 Task: Open Card Employee Termination Meeting in Board Content Amplification to Workspace Credit Analysis and add a team member Softage.4@softage.net, a label Orange, a checklist Family Law, an attachment from your computer, a color Orange and finally, add a card description 'Develop and launch new customer feedback program for service improvements' and a comment 'We should approach this task with a sense of humility, recognizing that there is always more to learn and improve upon.'. Add a start date 'Jan 04, 1900' with a due date 'Jan 11, 1900'
Action: Mouse moved to (126, 57)
Screenshot: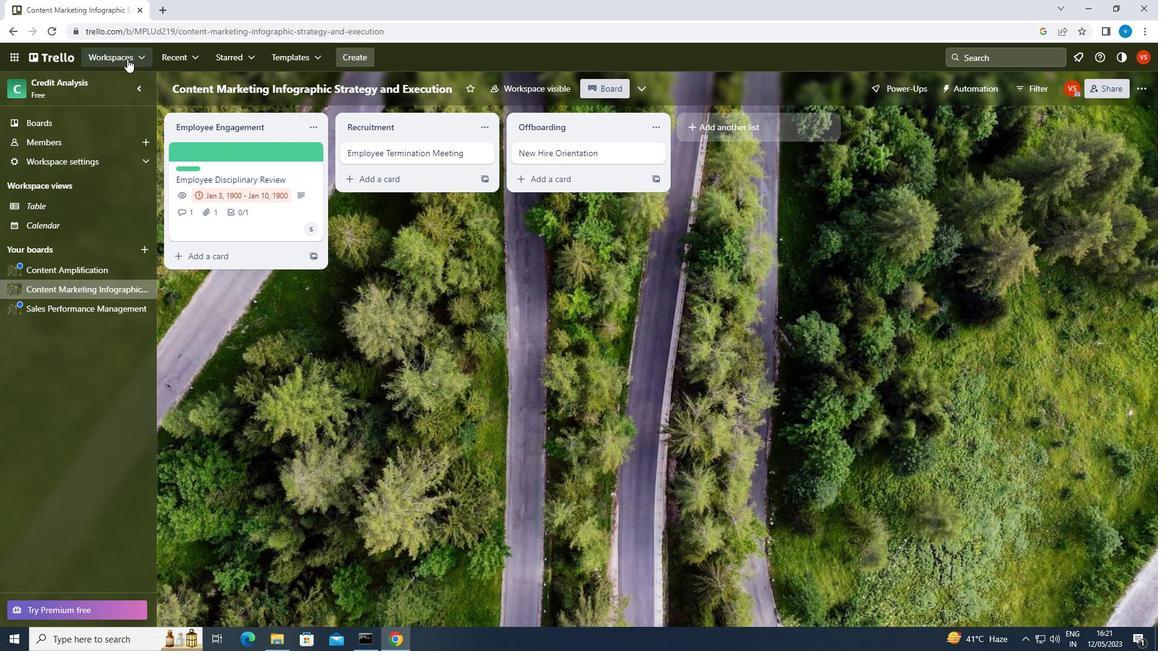 
Action: Mouse pressed left at (126, 57)
Screenshot: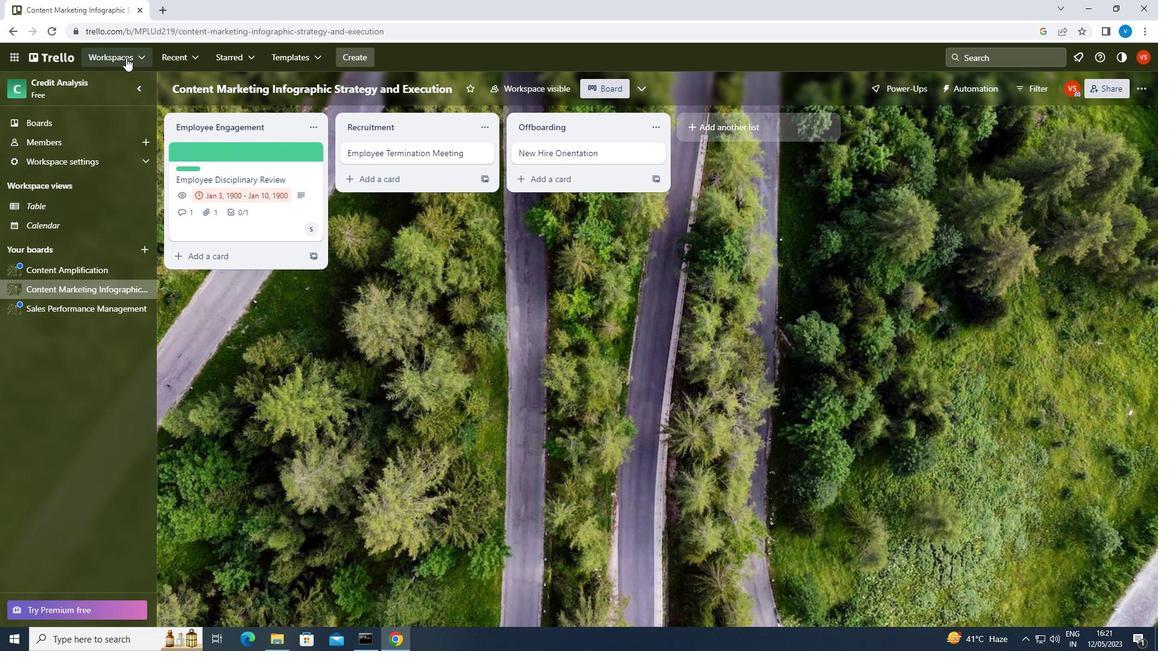 
Action: Mouse moved to (157, 382)
Screenshot: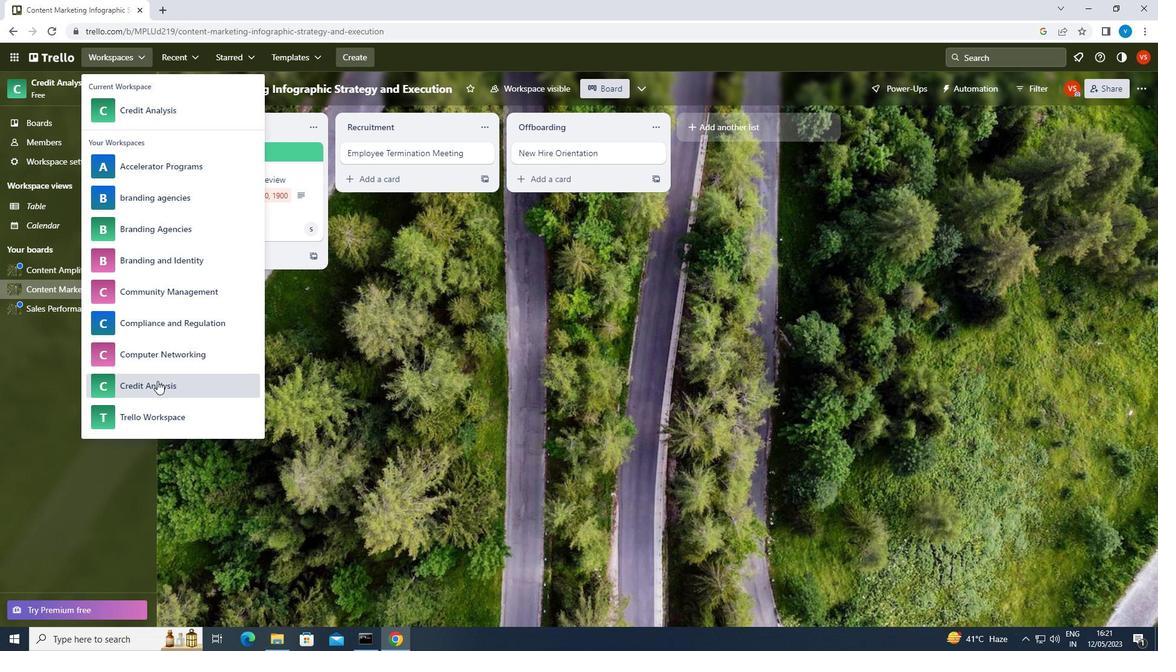 
Action: Mouse pressed left at (157, 382)
Screenshot: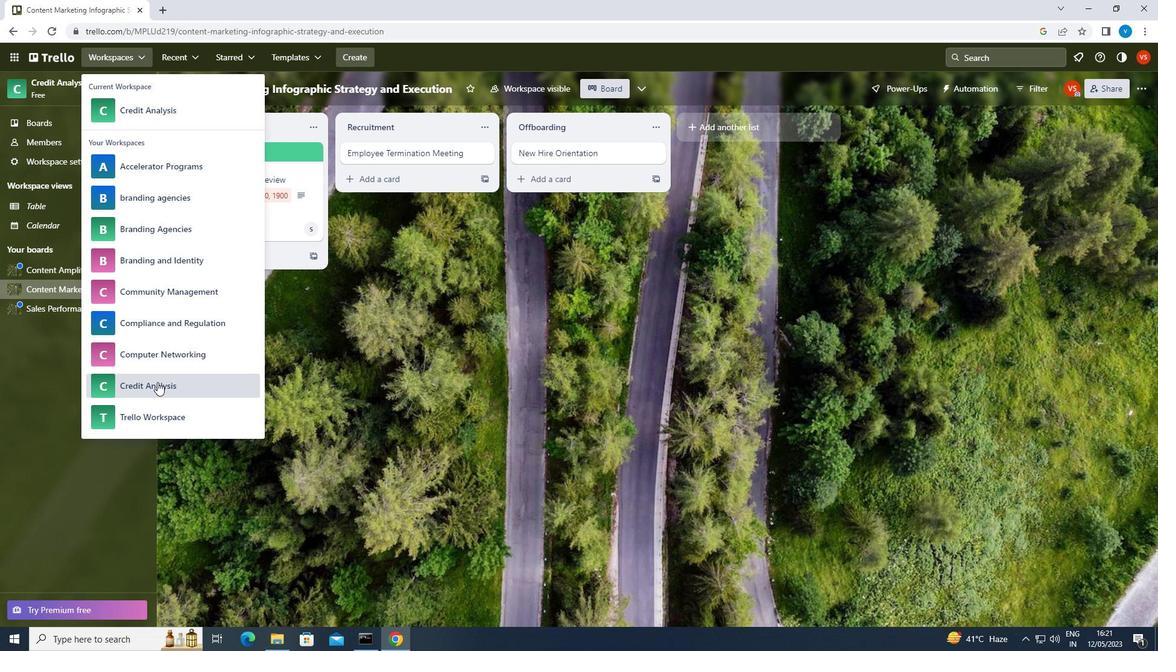 
Action: Mouse moved to (868, 490)
Screenshot: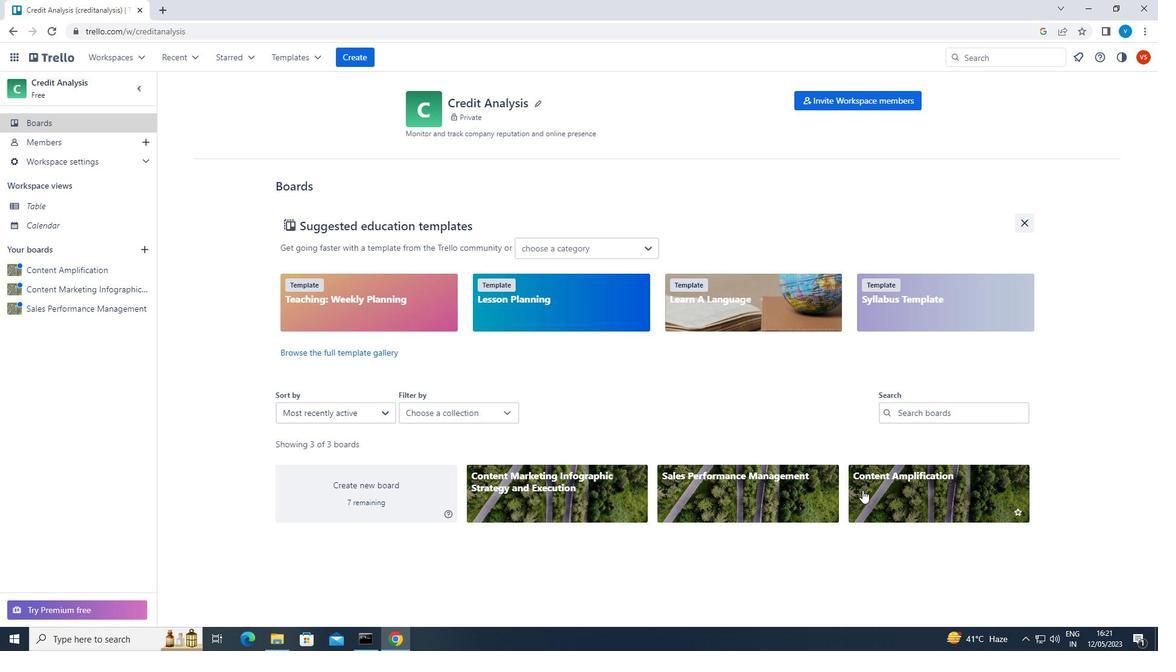 
Action: Mouse pressed left at (868, 490)
Screenshot: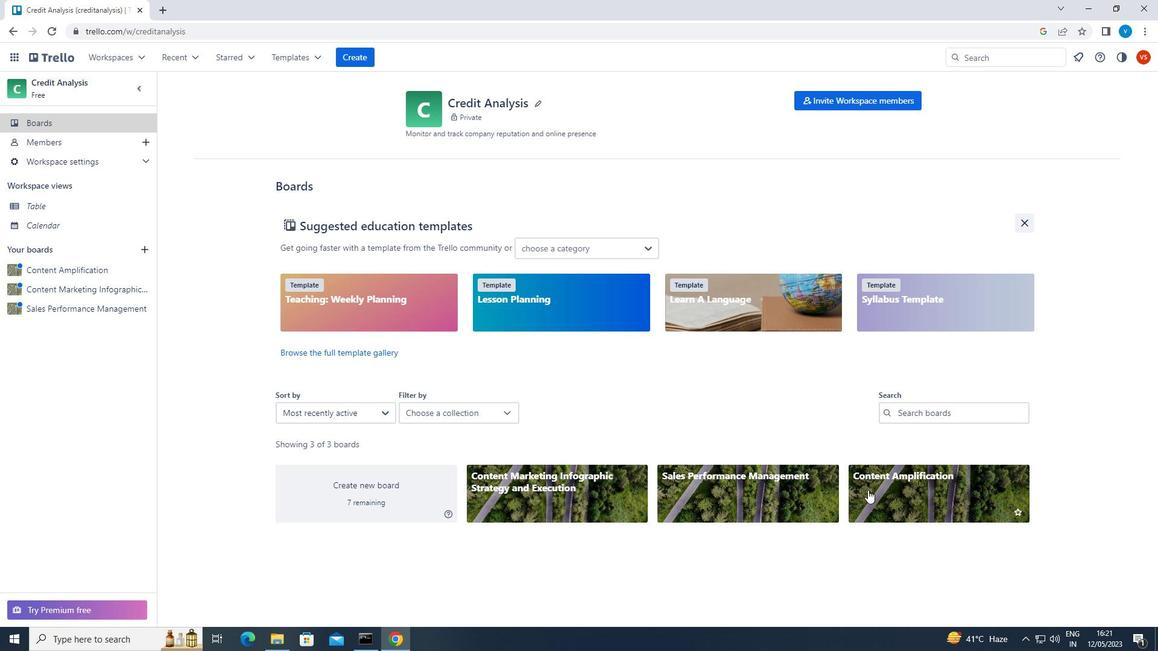 
Action: Mouse moved to (442, 156)
Screenshot: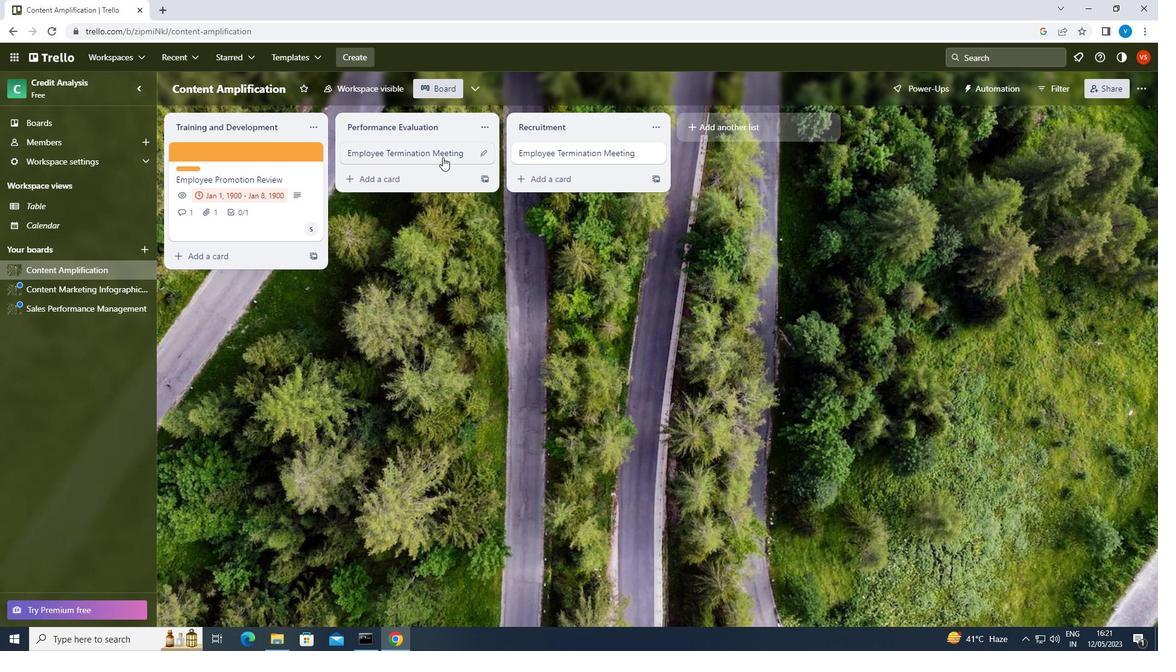 
Action: Mouse pressed left at (442, 156)
Screenshot: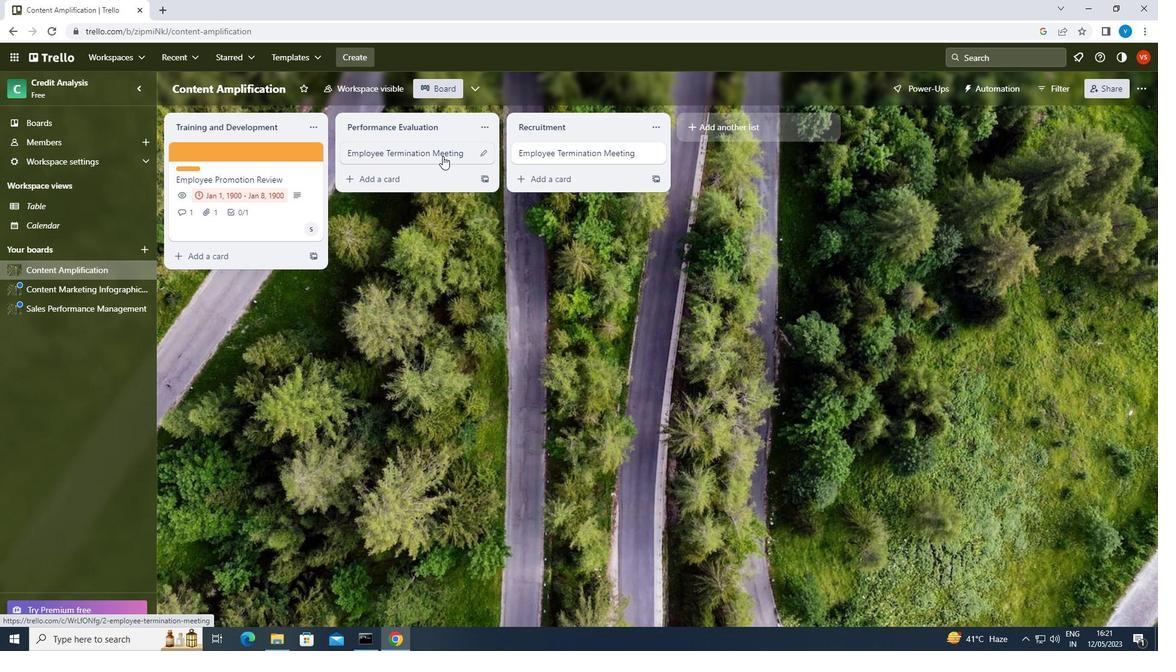 
Action: Mouse moved to (736, 199)
Screenshot: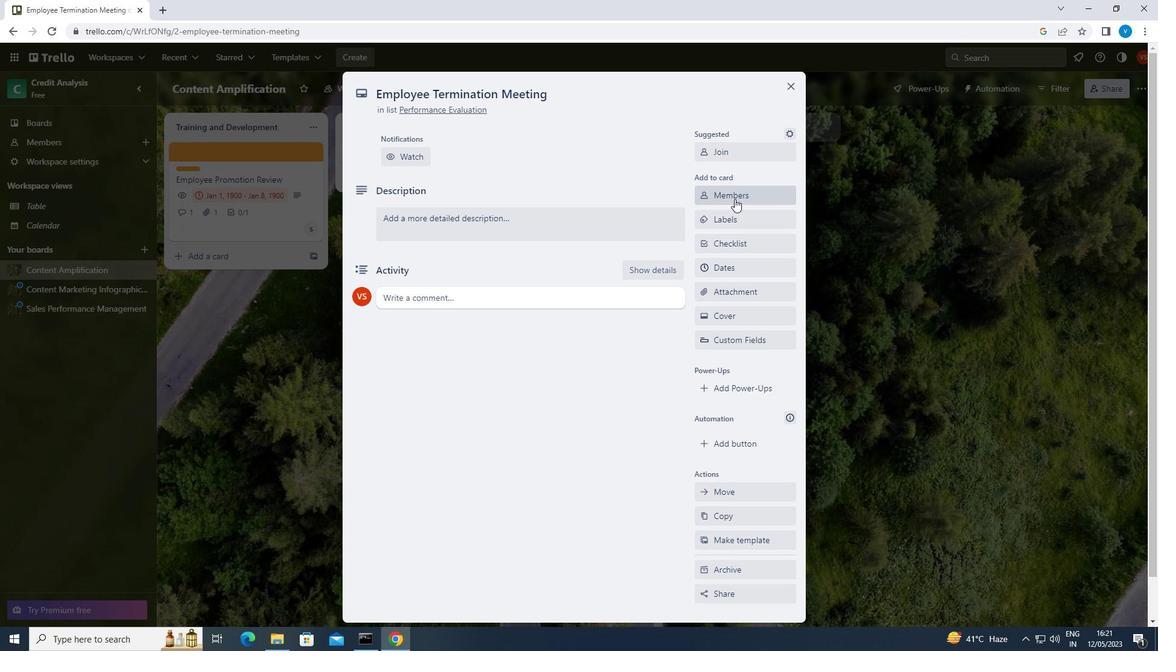 
Action: Mouse pressed left at (736, 199)
Screenshot: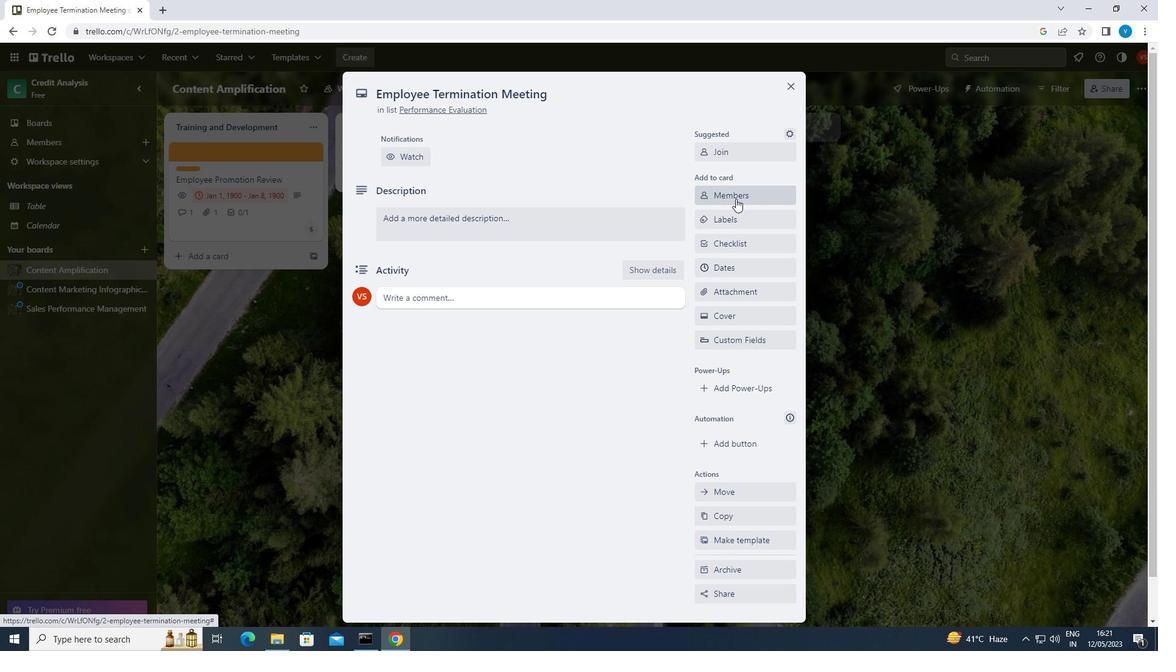
Action: Key pressed <Key.shift>SOFTAGE.4<Key.shift><Key.shift><Key.shift>@SOFTAGE.NET
Screenshot: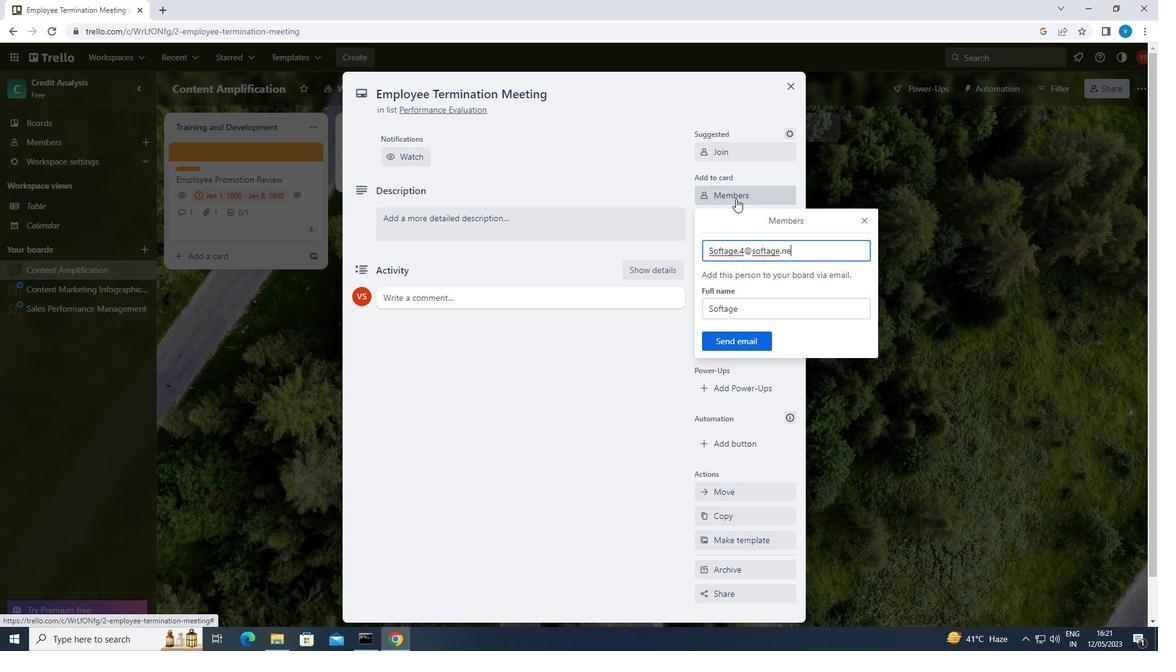 
Action: Mouse moved to (746, 342)
Screenshot: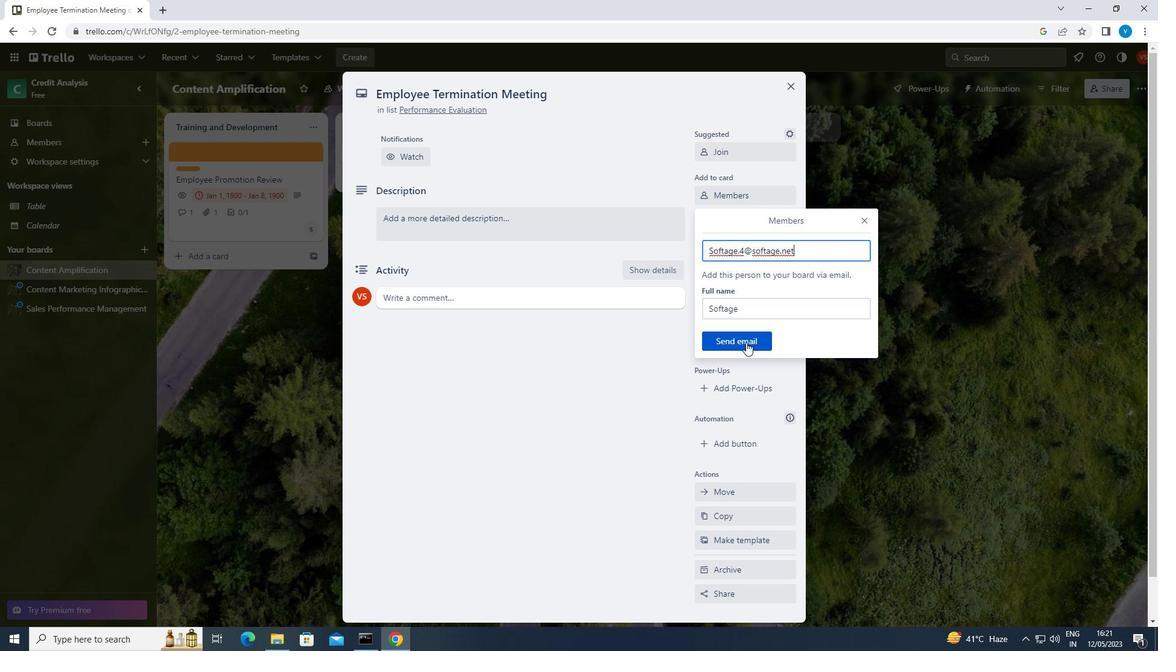 
Action: Mouse pressed left at (746, 342)
Screenshot: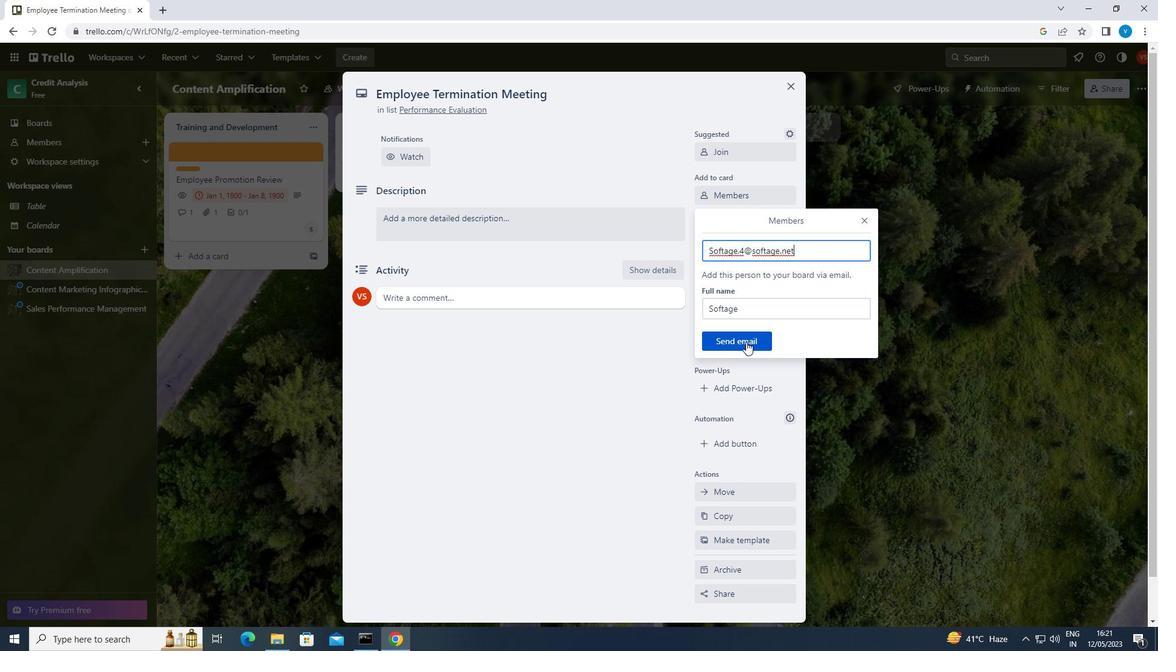 
Action: Mouse moved to (759, 220)
Screenshot: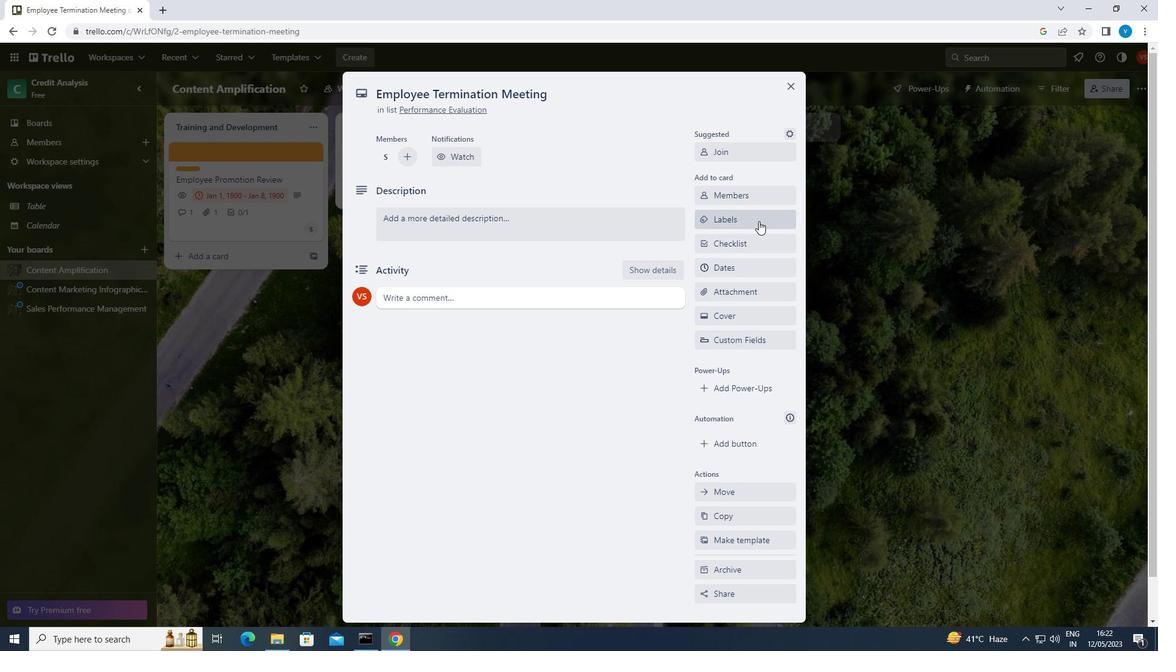 
Action: Mouse pressed left at (759, 220)
Screenshot: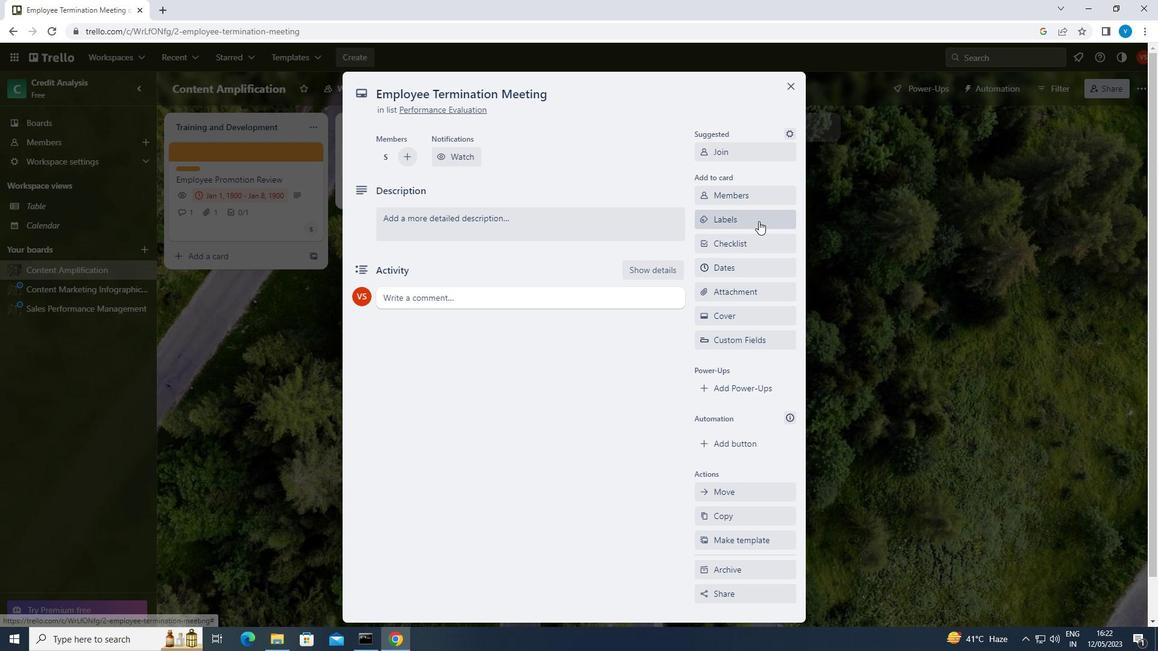 
Action: Mouse moved to (777, 357)
Screenshot: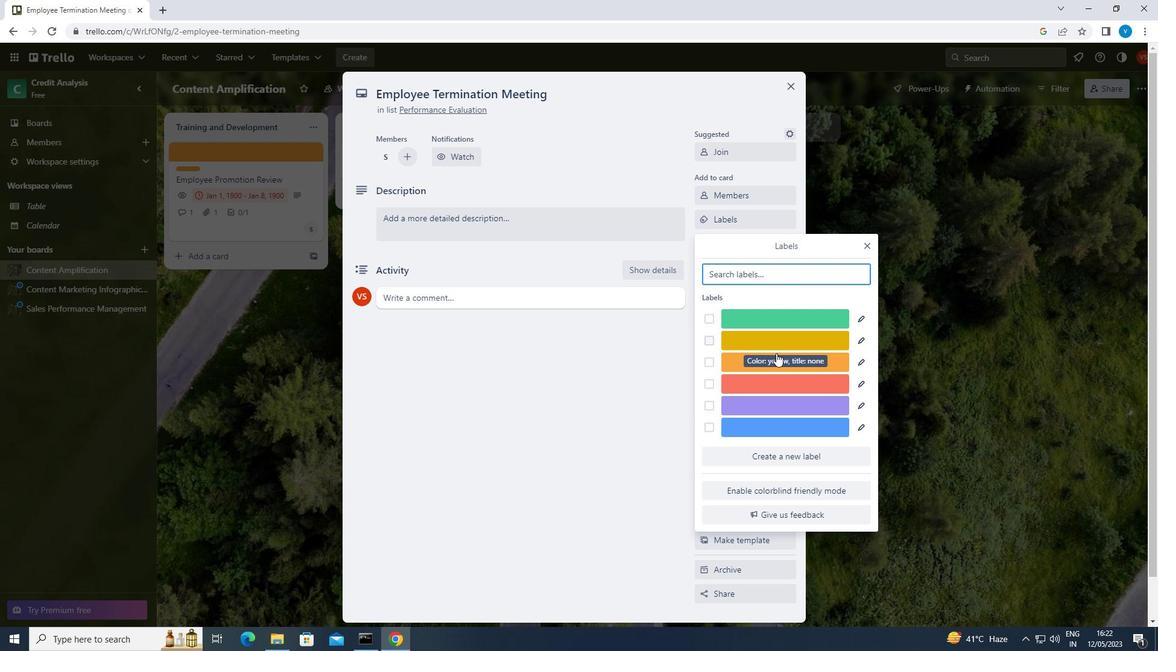 
Action: Mouse pressed left at (777, 357)
Screenshot: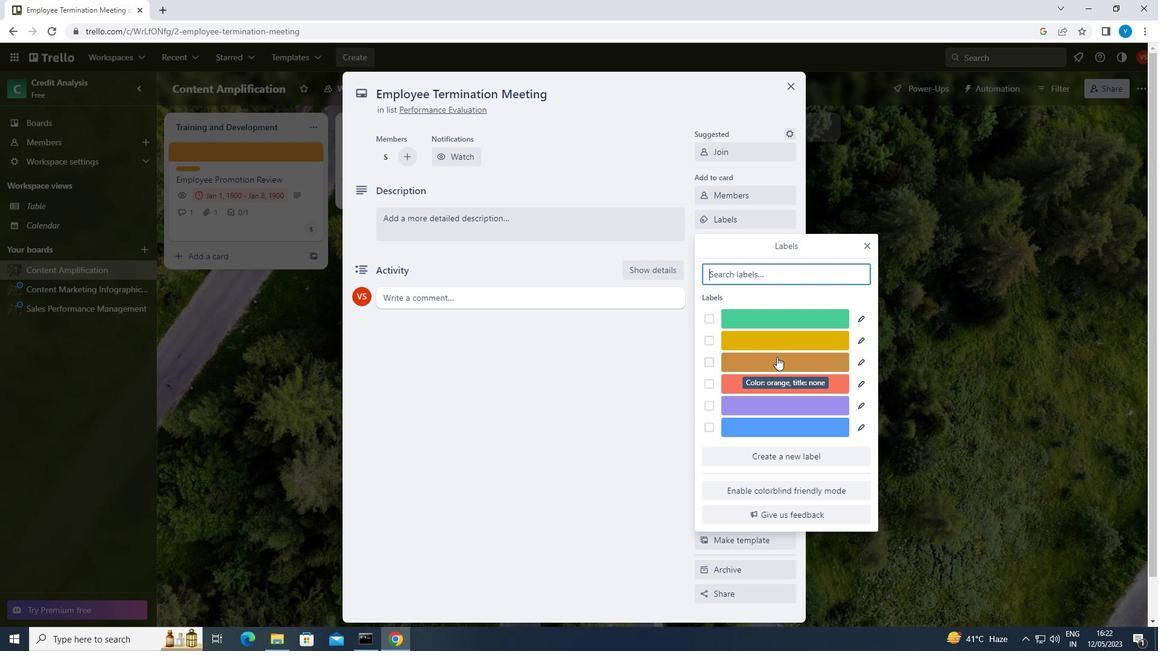 
Action: Mouse moved to (865, 244)
Screenshot: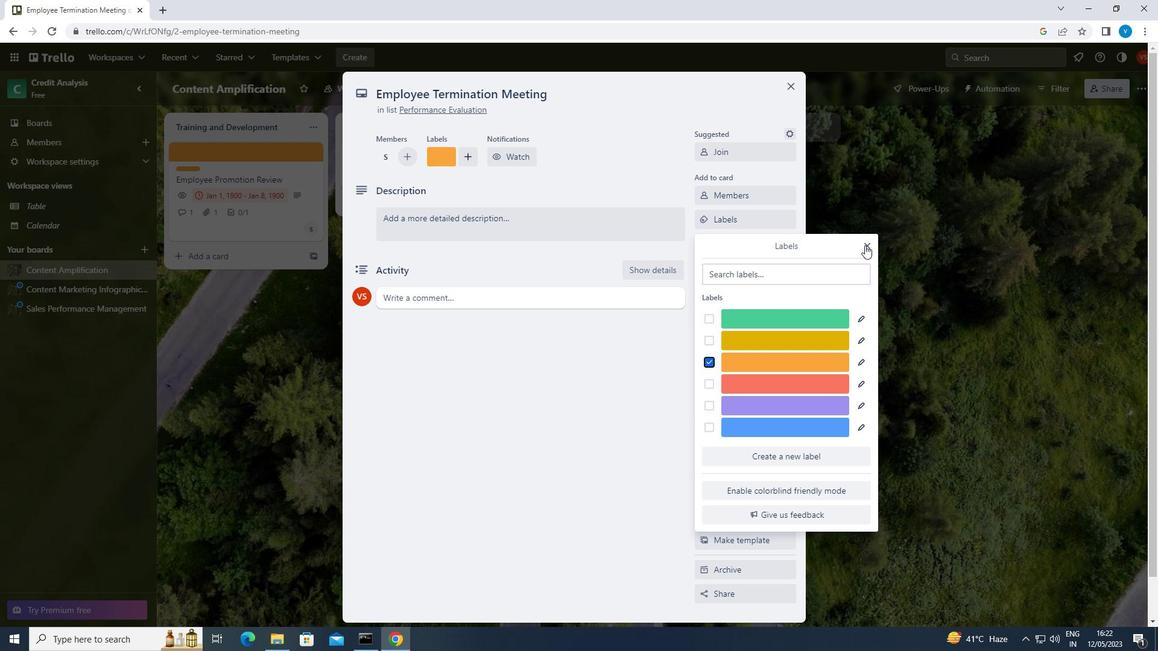 
Action: Mouse pressed left at (865, 244)
Screenshot: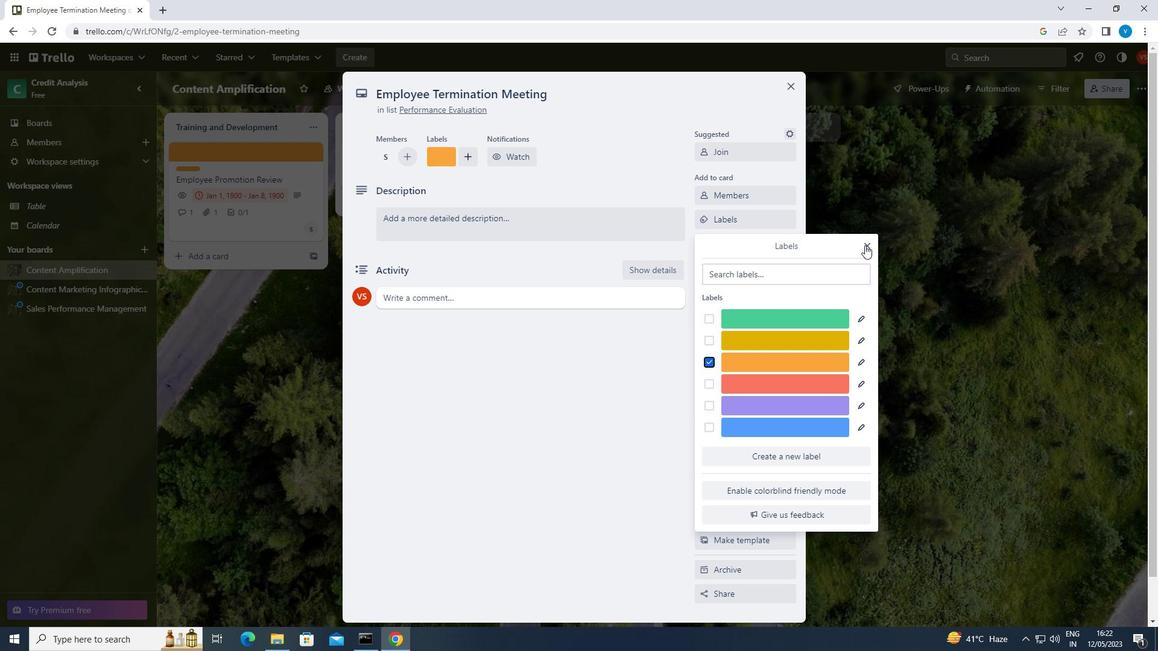 
Action: Mouse moved to (746, 243)
Screenshot: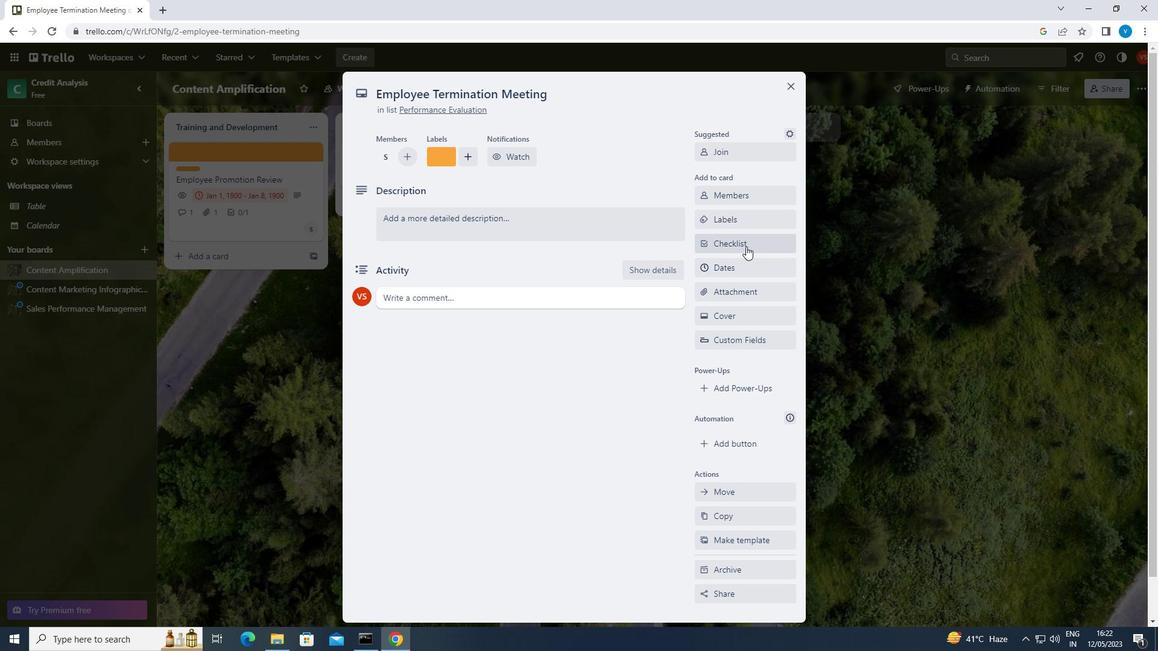 
Action: Mouse pressed left at (746, 243)
Screenshot: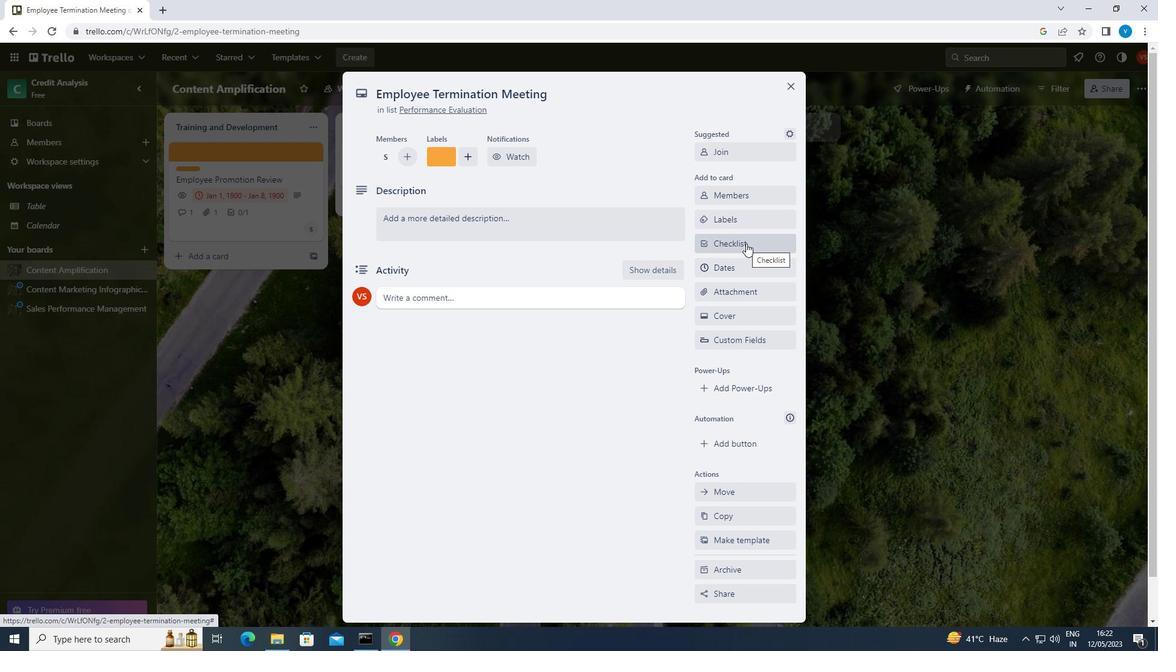 
Action: Mouse moved to (752, 373)
Screenshot: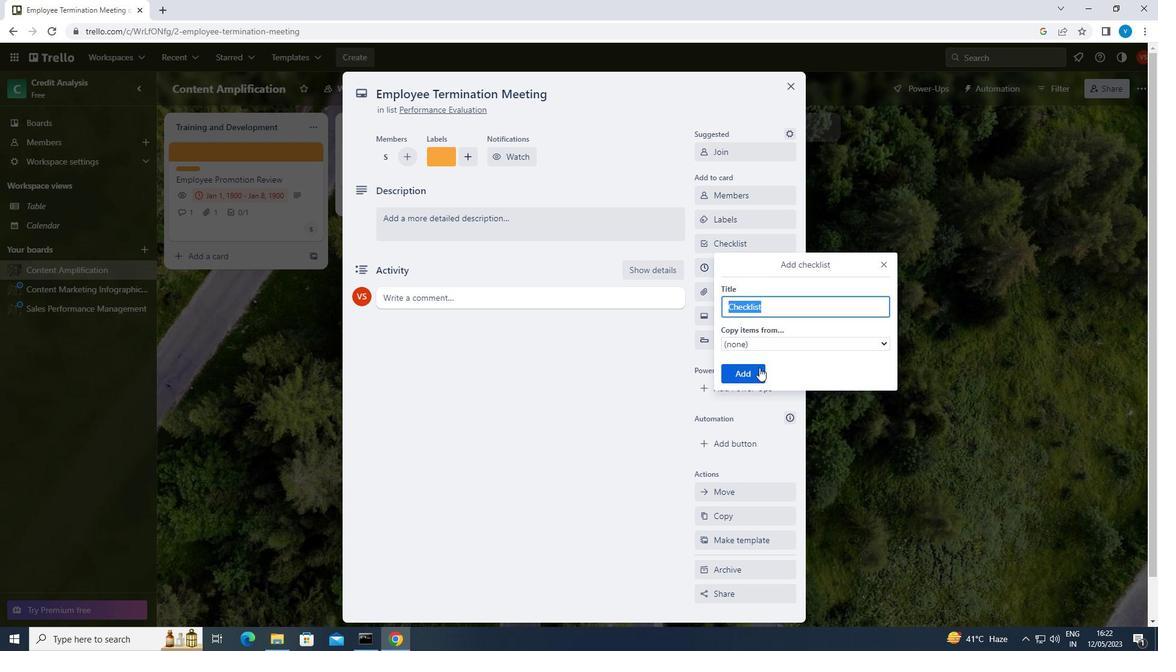
Action: Mouse pressed left at (752, 373)
Screenshot: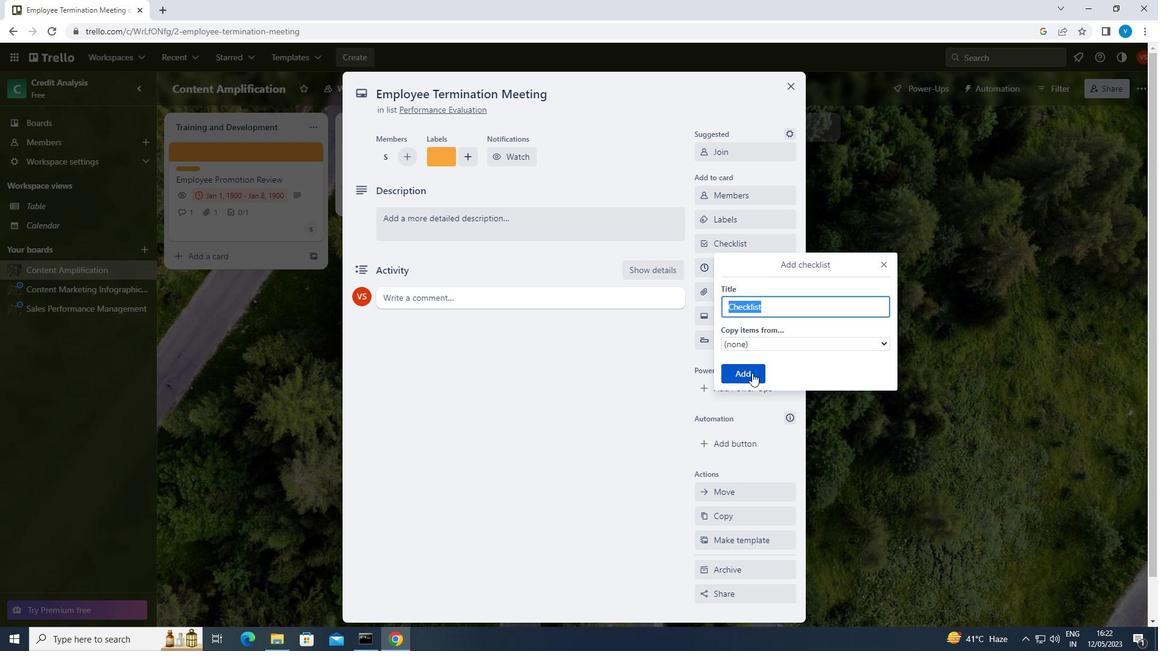 
Action: Mouse moved to (602, 314)
Screenshot: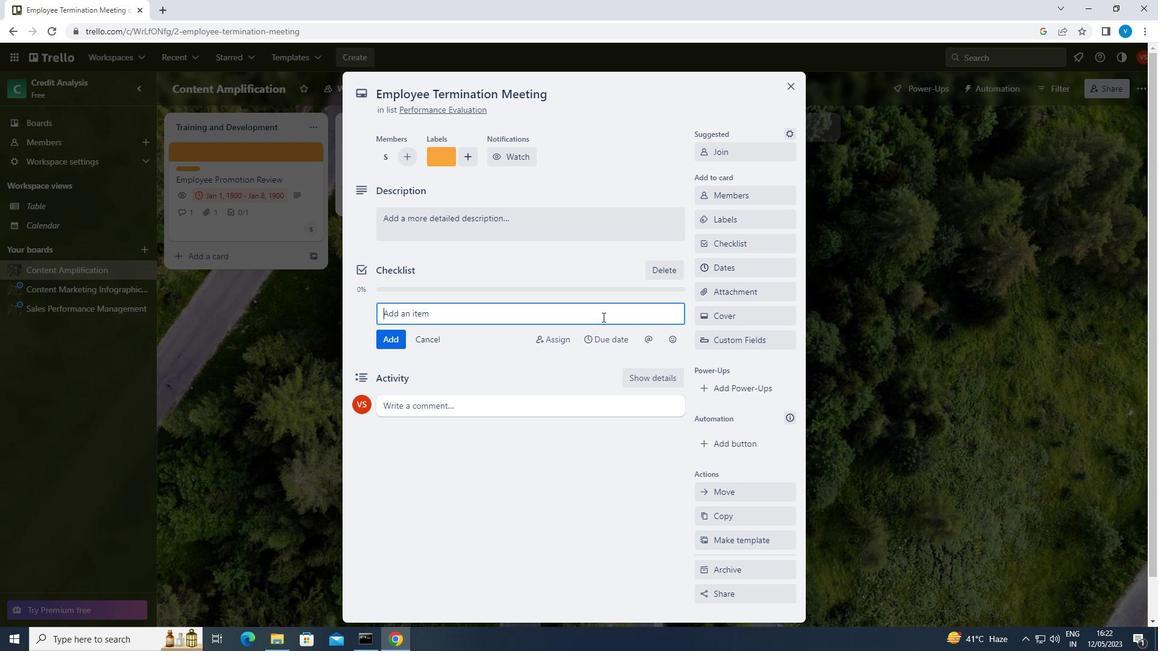 
Action: Key pressed <Key.shift>FAMILY<Key.space><Key.shift>LAW
Screenshot: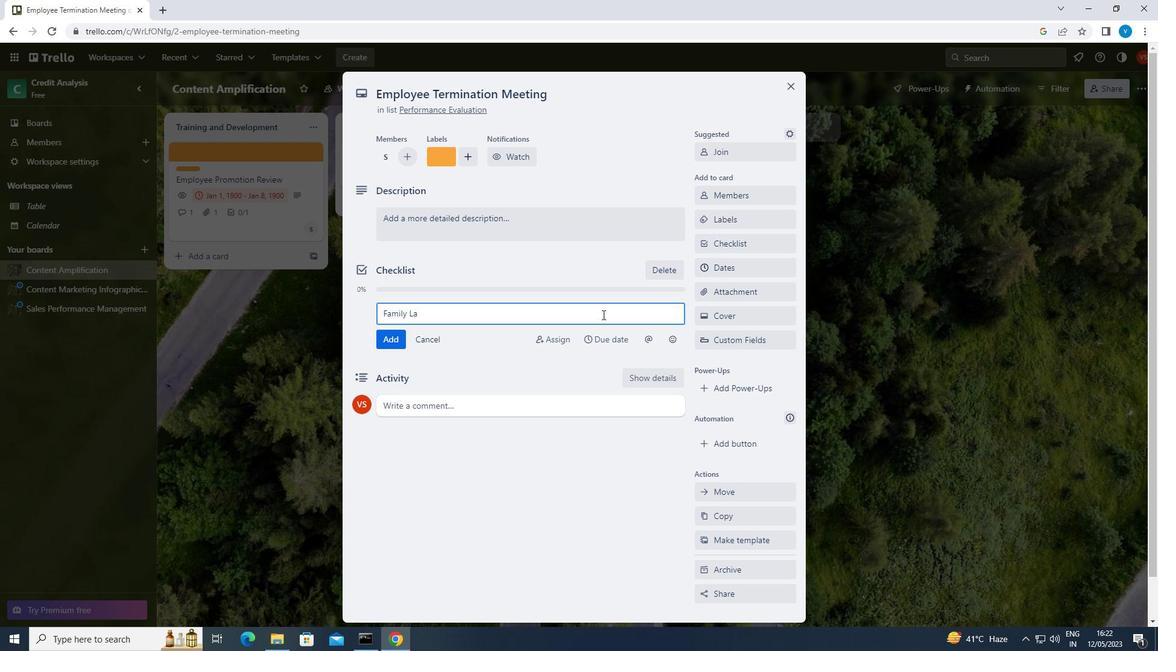
Action: Mouse moved to (390, 342)
Screenshot: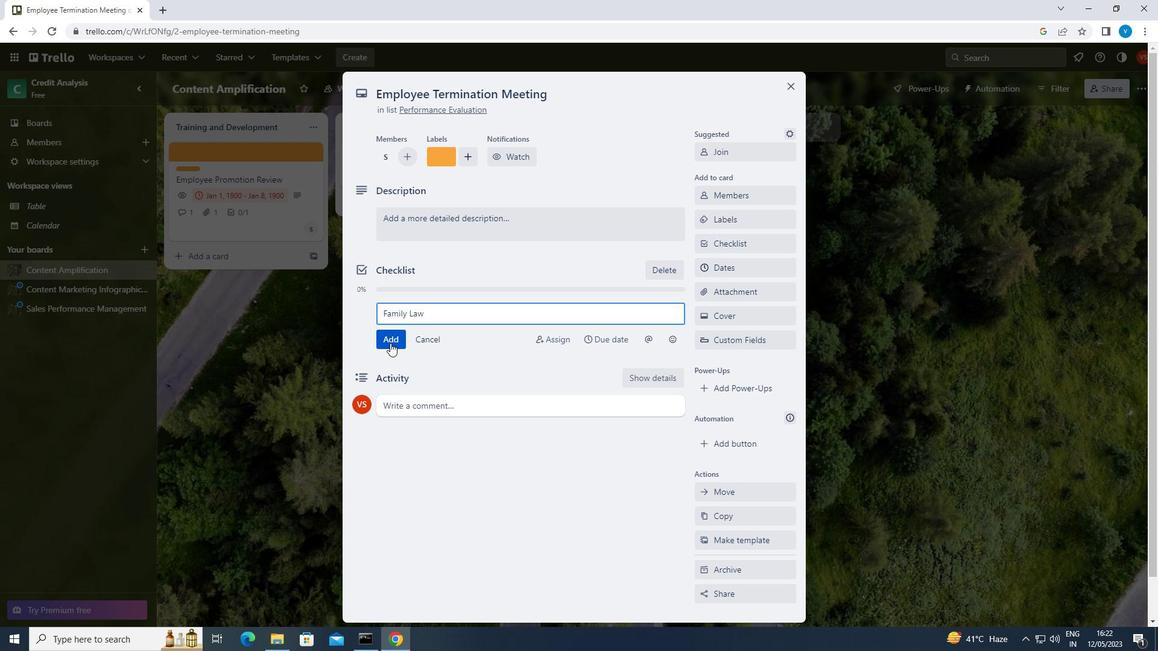 
Action: Mouse pressed left at (390, 342)
Screenshot: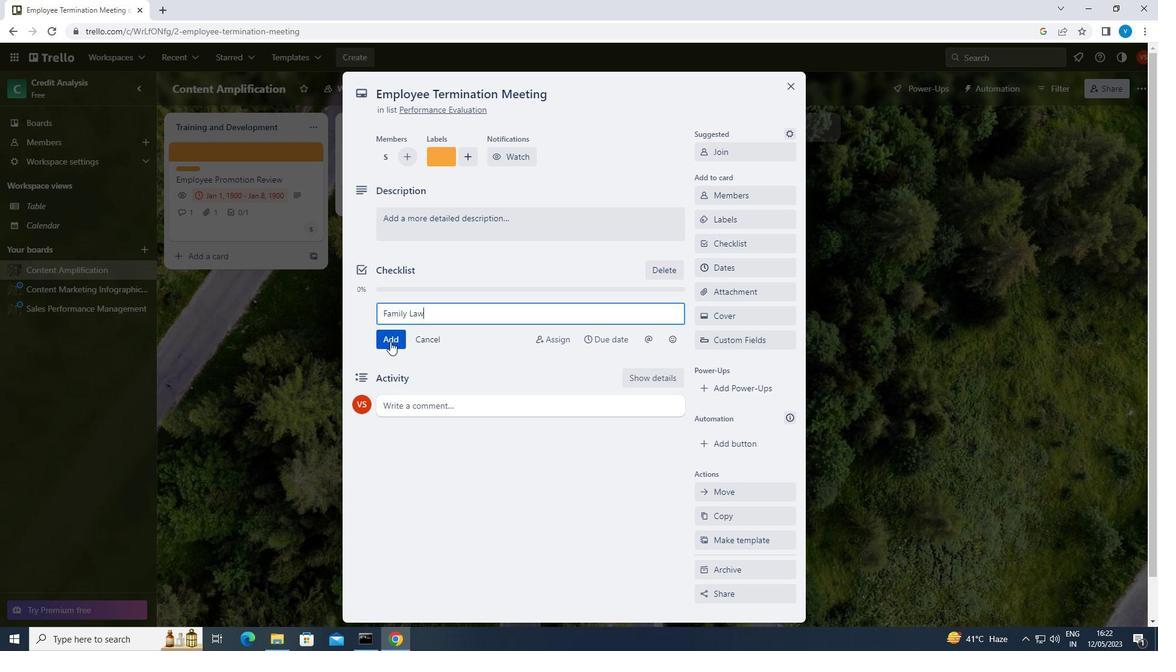 
Action: Mouse moved to (736, 285)
Screenshot: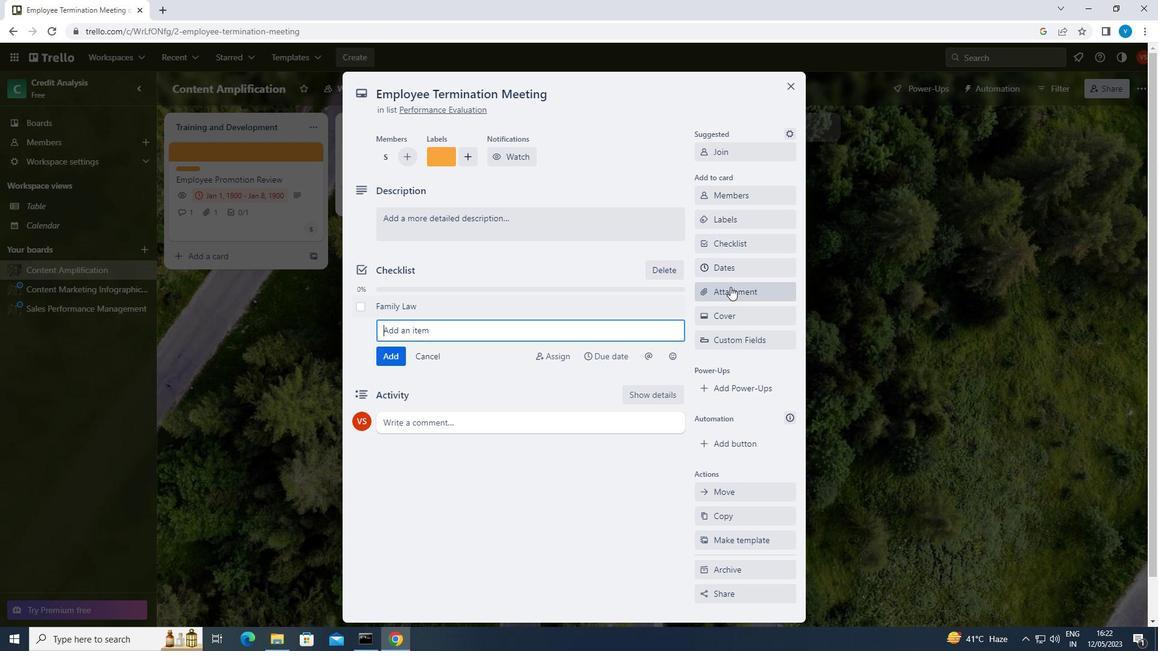 
Action: Mouse pressed left at (736, 285)
Screenshot: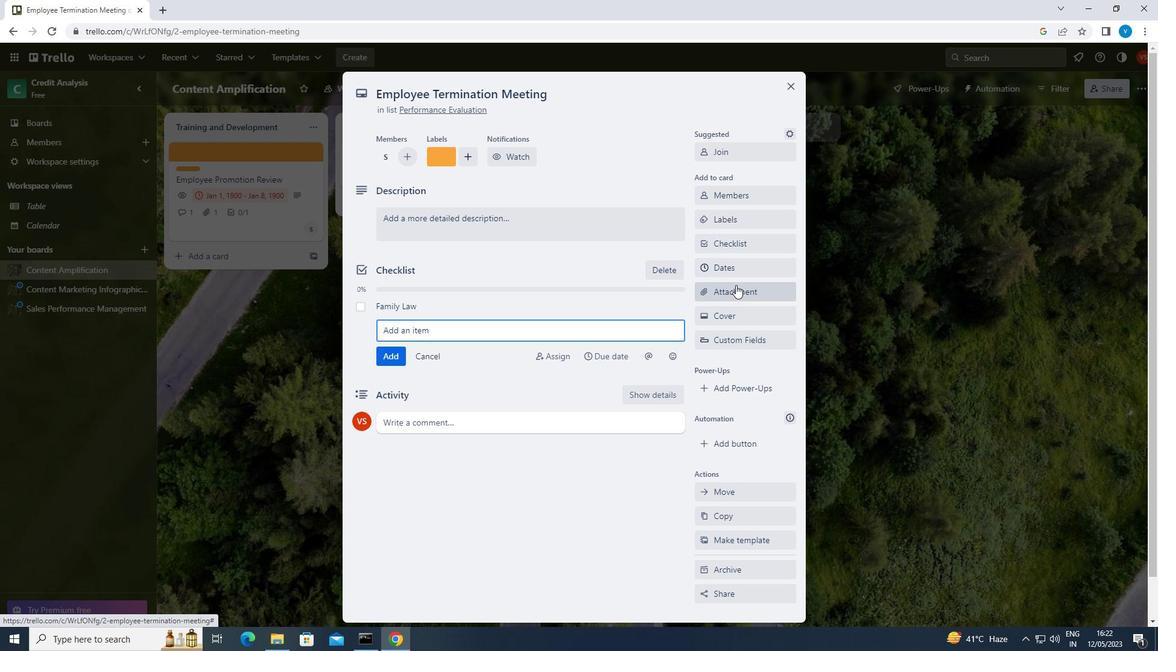 
Action: Mouse moved to (733, 346)
Screenshot: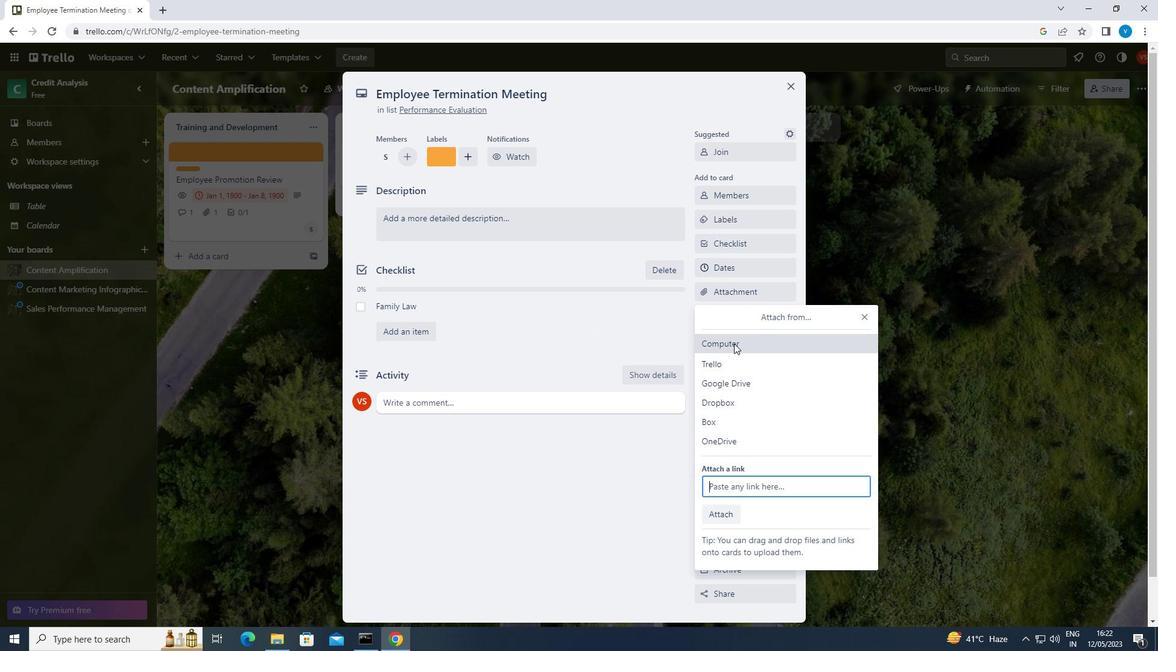 
Action: Mouse pressed left at (733, 346)
Screenshot: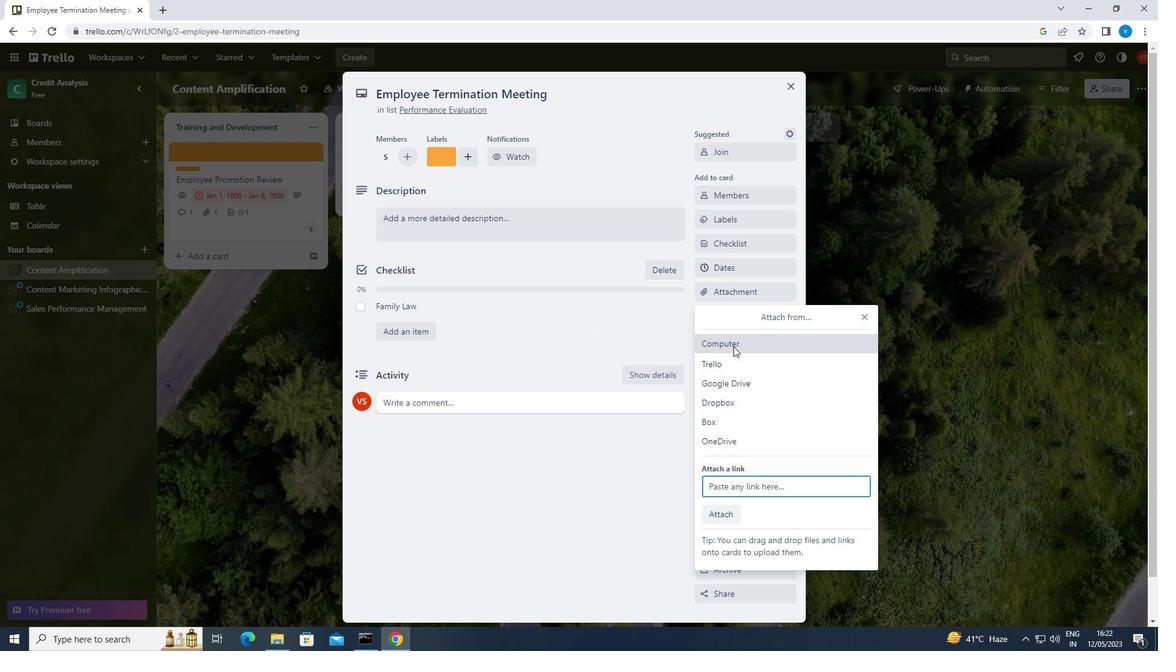 
Action: Mouse moved to (259, 206)
Screenshot: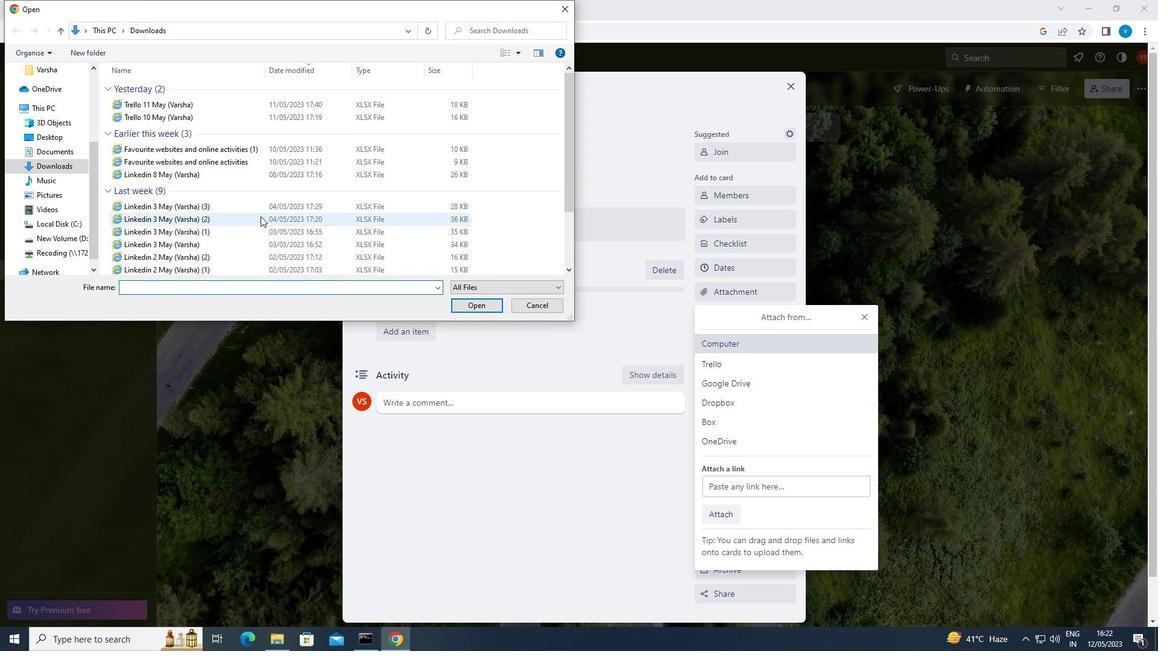 
Action: Mouse pressed left at (259, 206)
Screenshot: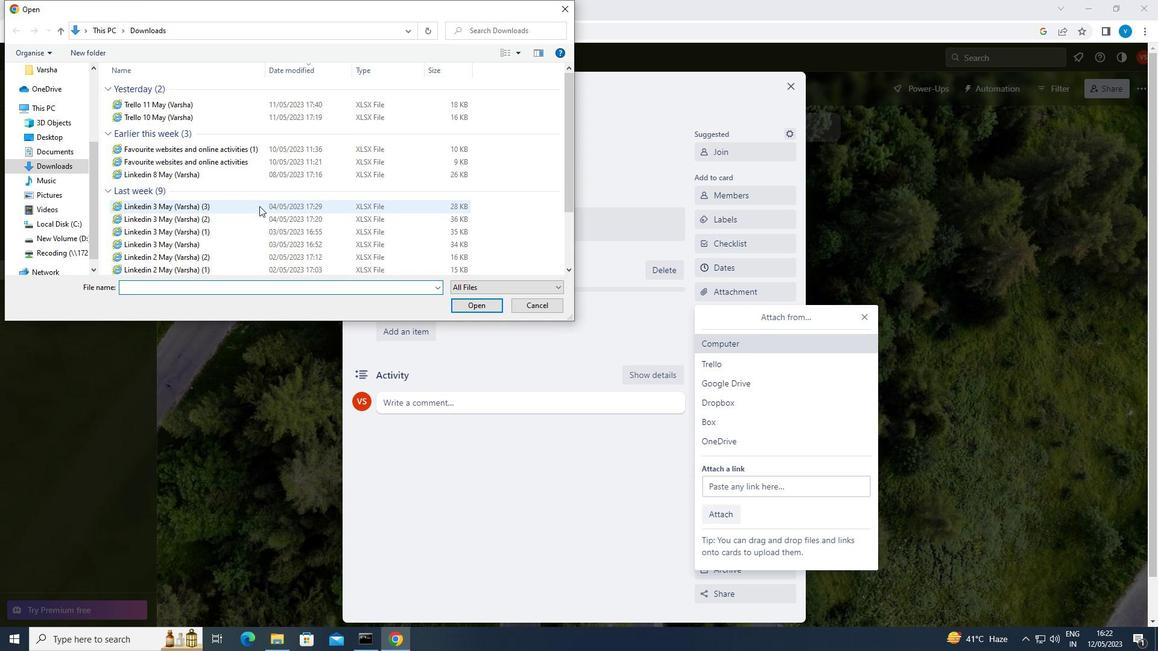 
Action: Mouse moved to (491, 308)
Screenshot: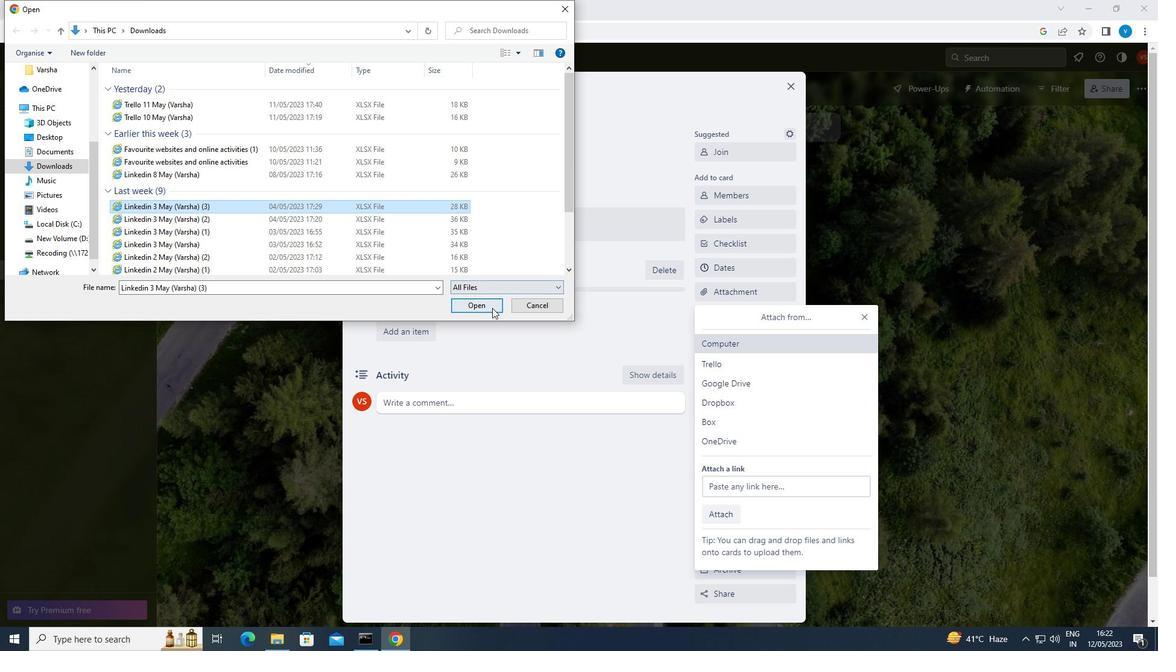 
Action: Mouse pressed left at (491, 308)
Screenshot: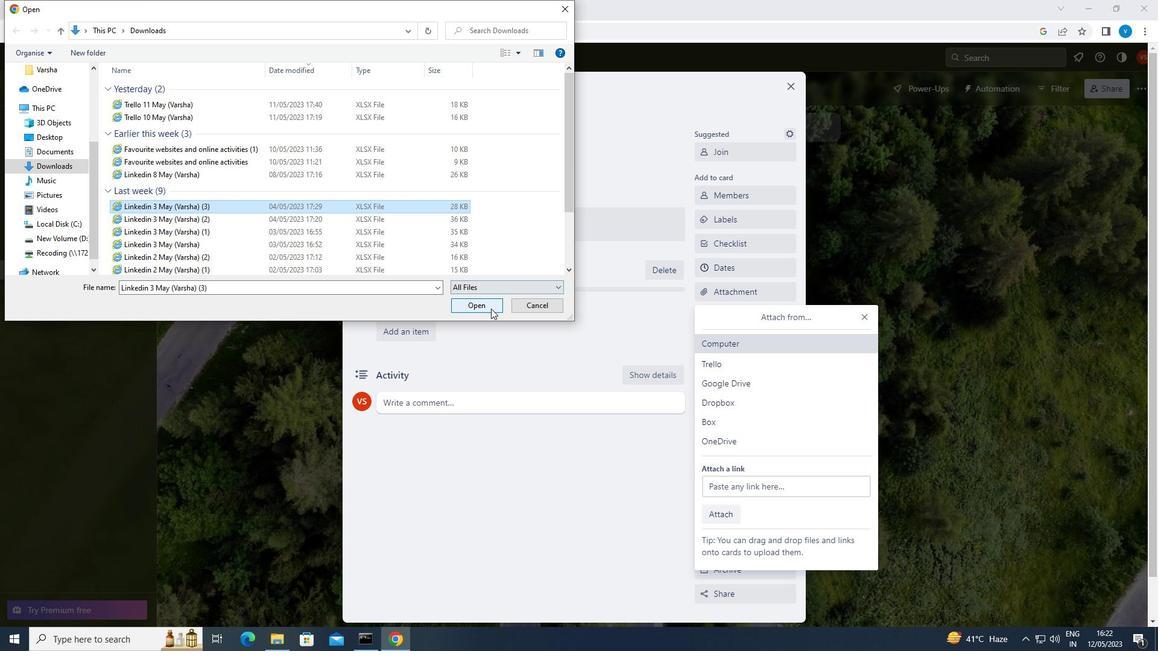 
Action: Mouse moved to (761, 320)
Screenshot: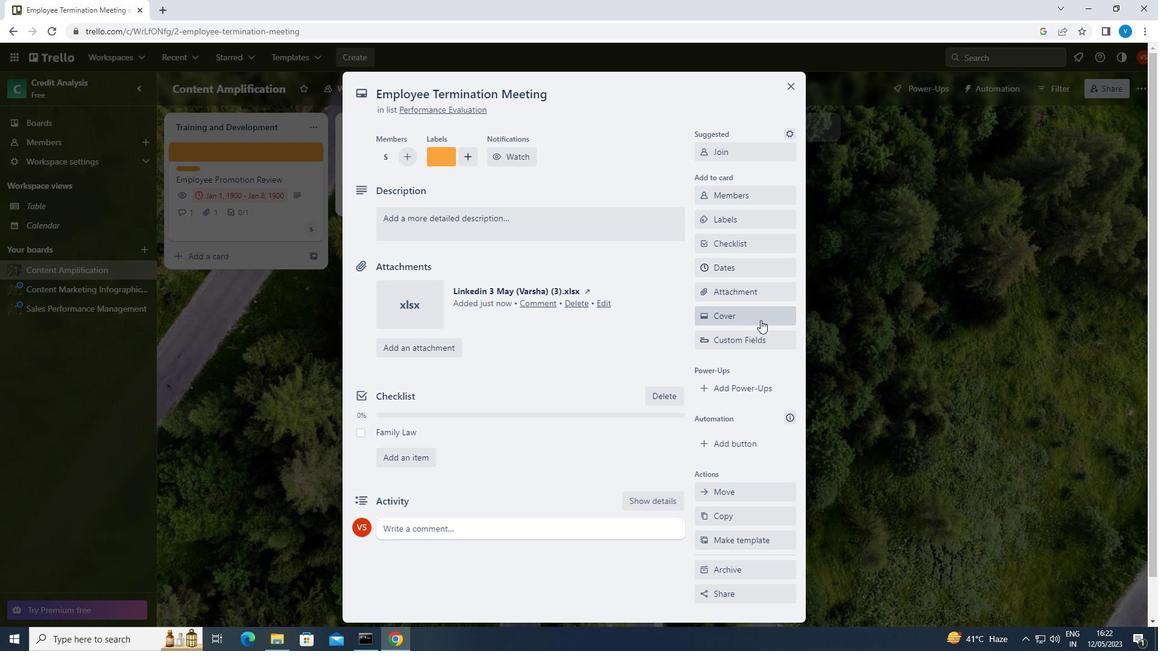 
Action: Mouse pressed left at (761, 320)
Screenshot: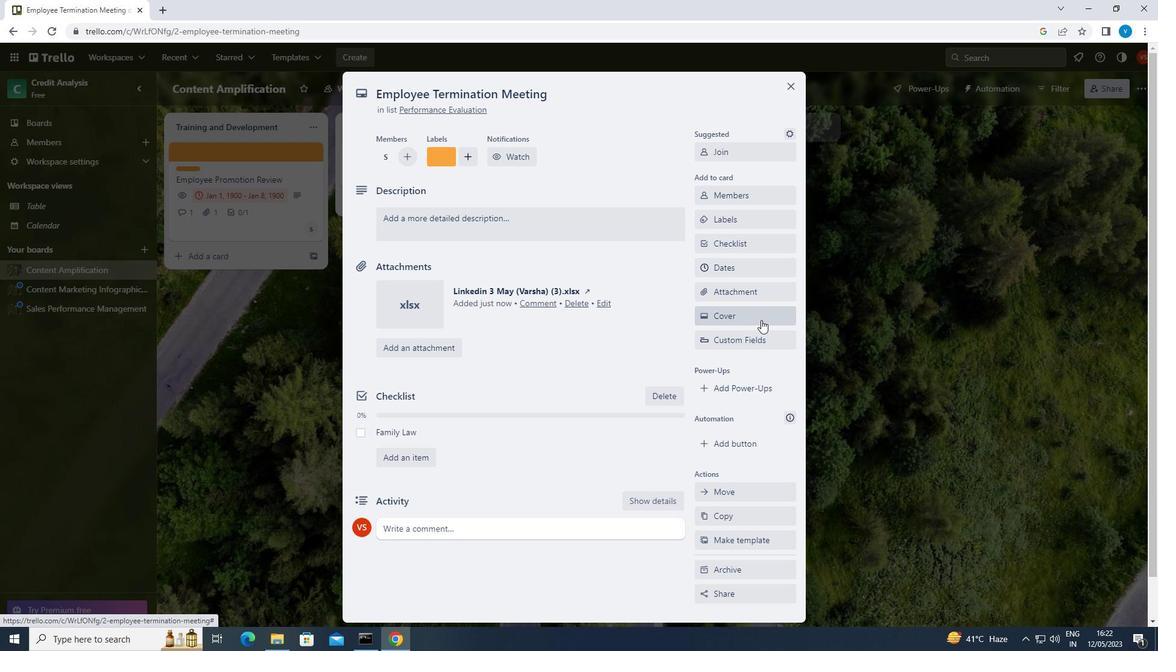 
Action: Mouse moved to (792, 381)
Screenshot: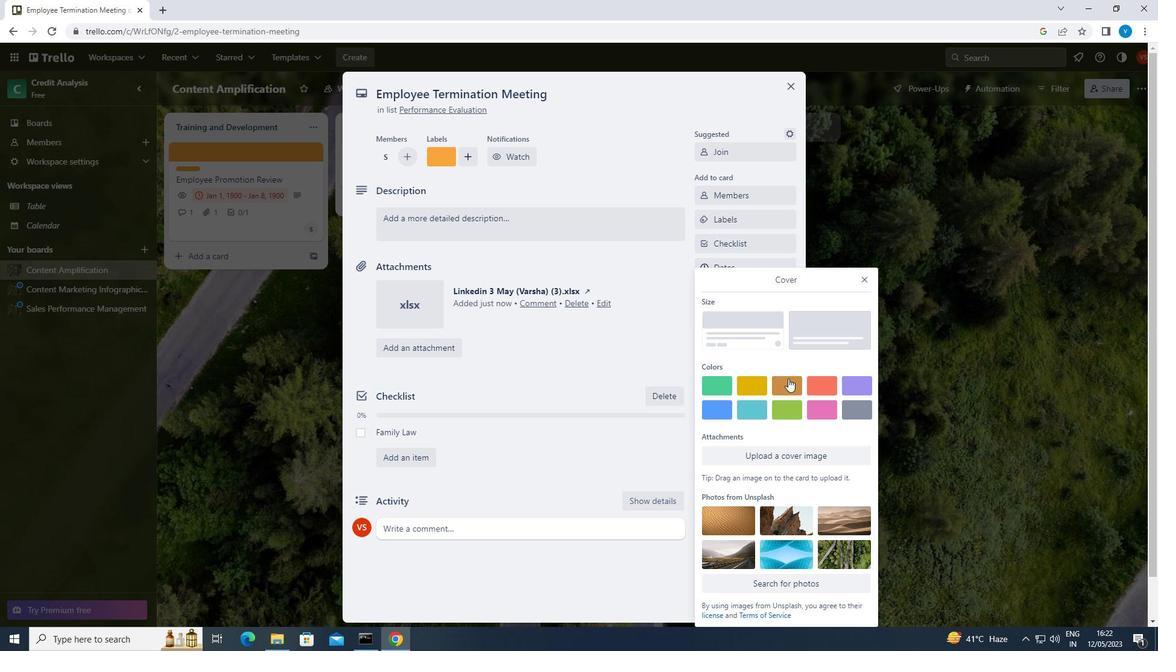 
Action: Mouse pressed left at (792, 381)
Screenshot: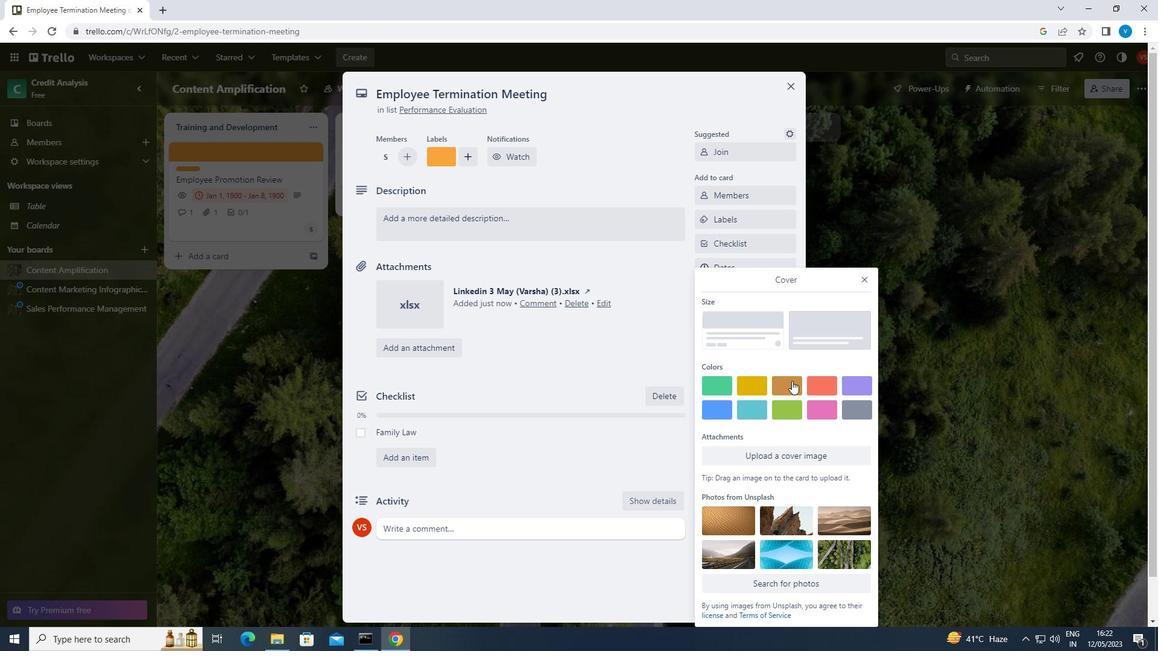 
Action: Mouse moved to (863, 256)
Screenshot: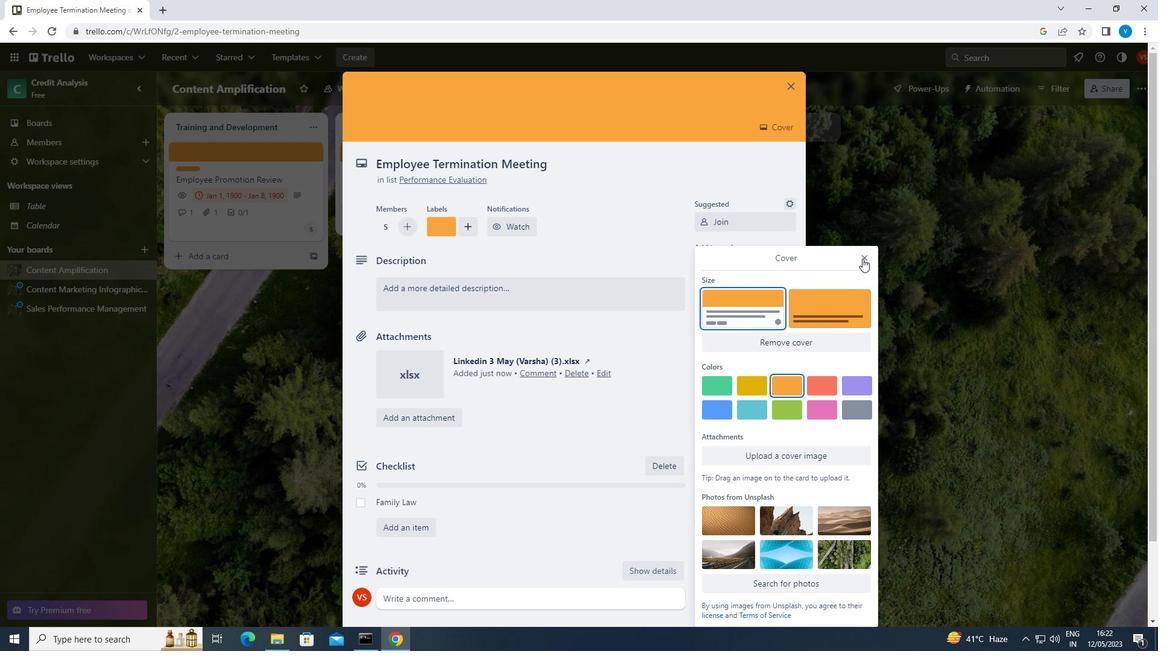 
Action: Mouse pressed left at (863, 256)
Screenshot: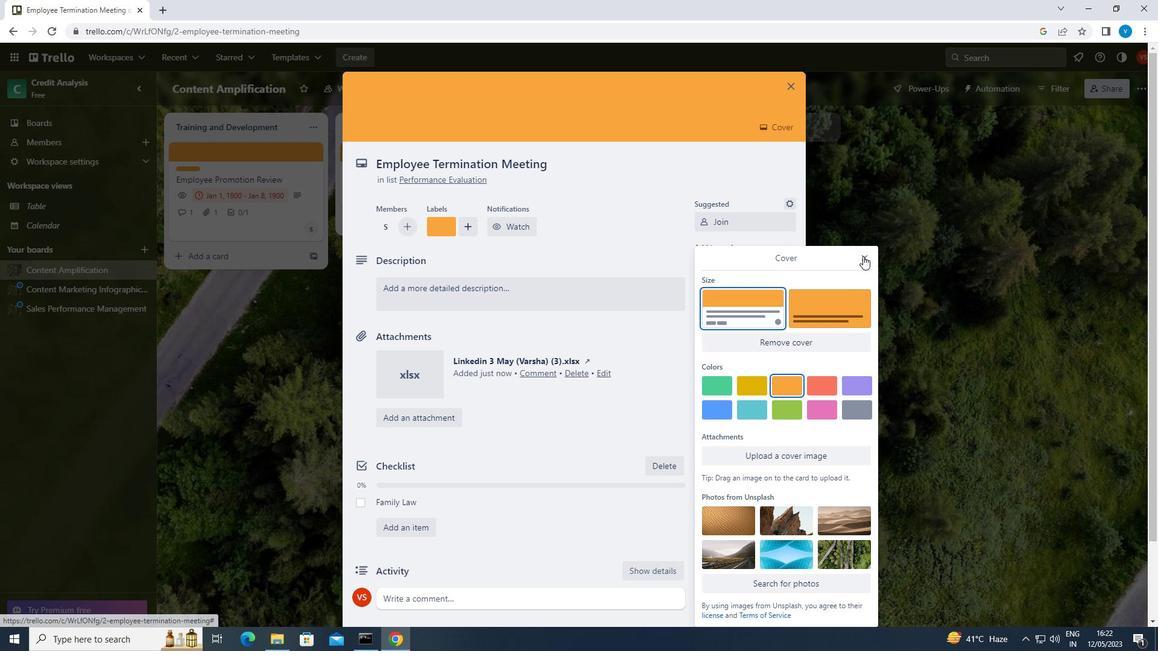 
Action: Mouse moved to (569, 298)
Screenshot: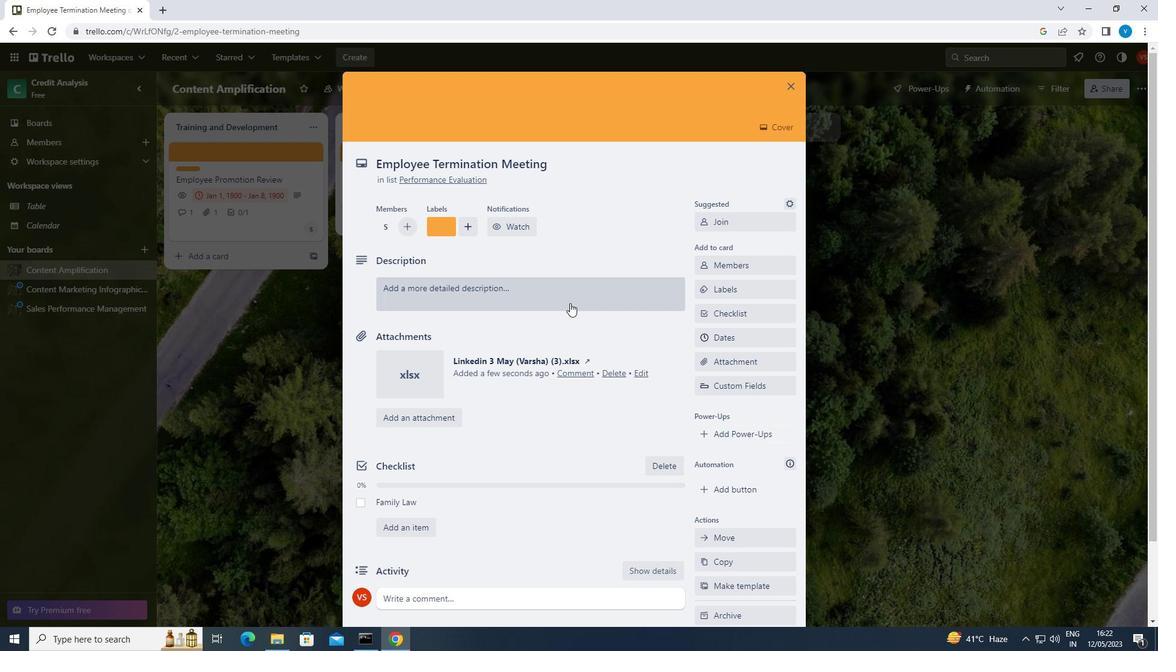 
Action: Mouse pressed left at (569, 298)
Screenshot: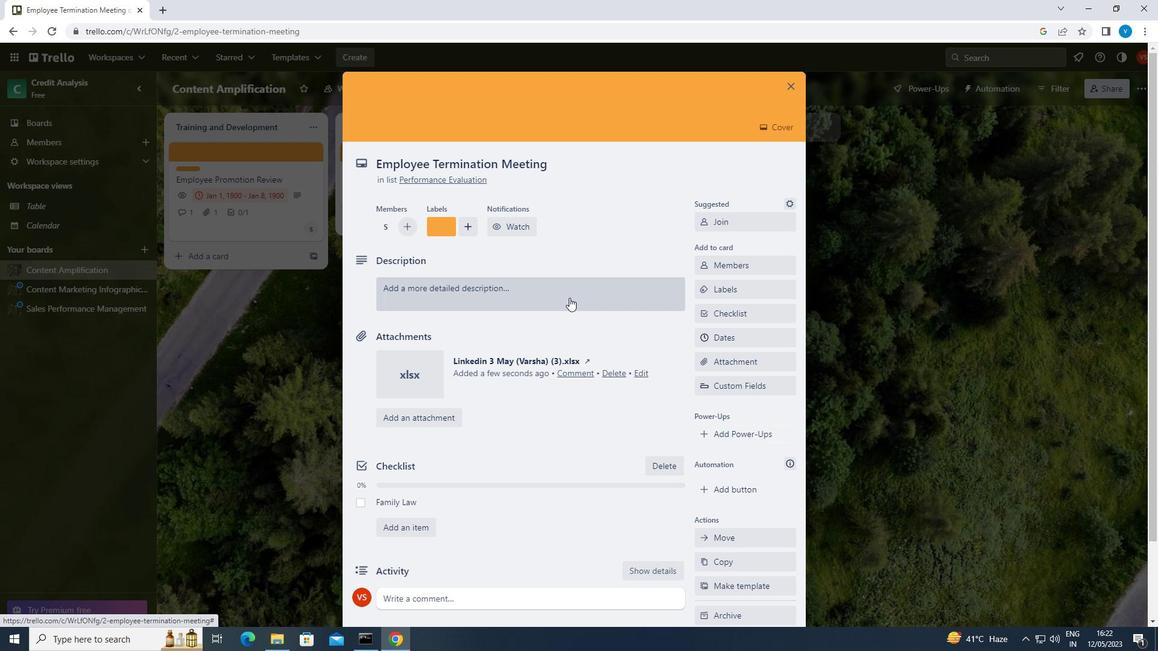 
Action: Key pressed <Key.shift>DEVELOP<Key.space>AND<Key.space>LAUNCH<Key.space>NEW<Key.space>CUSTOMER<Key.space>FEEDBACK<Key.space>PROGRAM<Key.space>FOR<Key.space>SERVICE<Key.space>IMPROVEMENTS
Screenshot: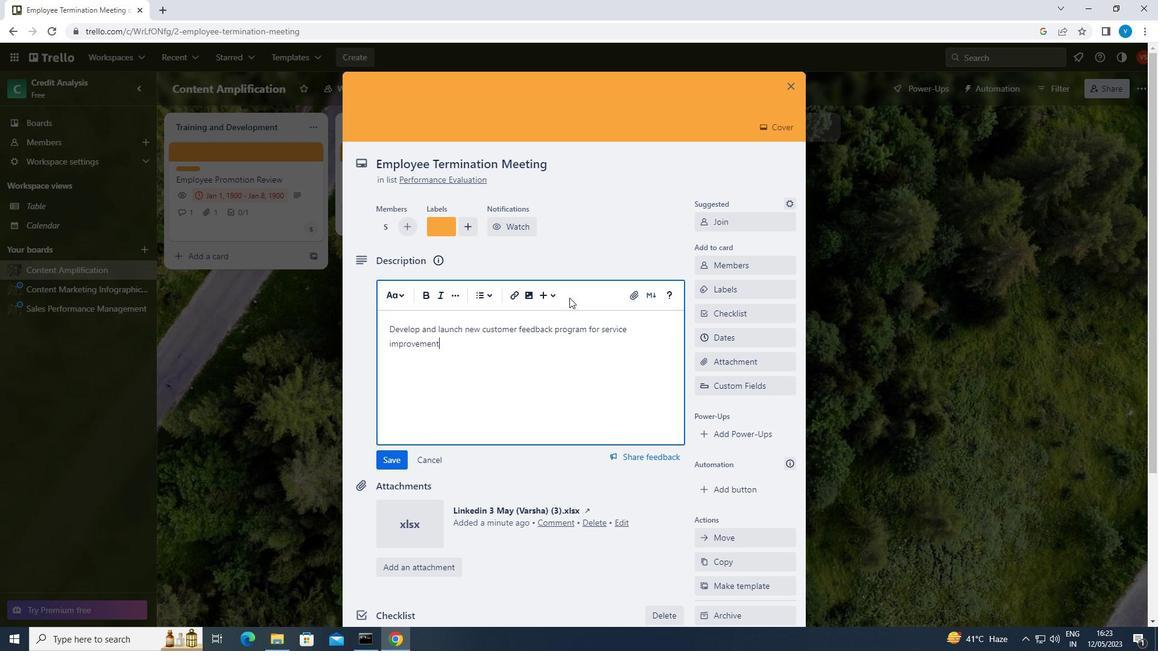 
Action: Mouse moved to (386, 458)
Screenshot: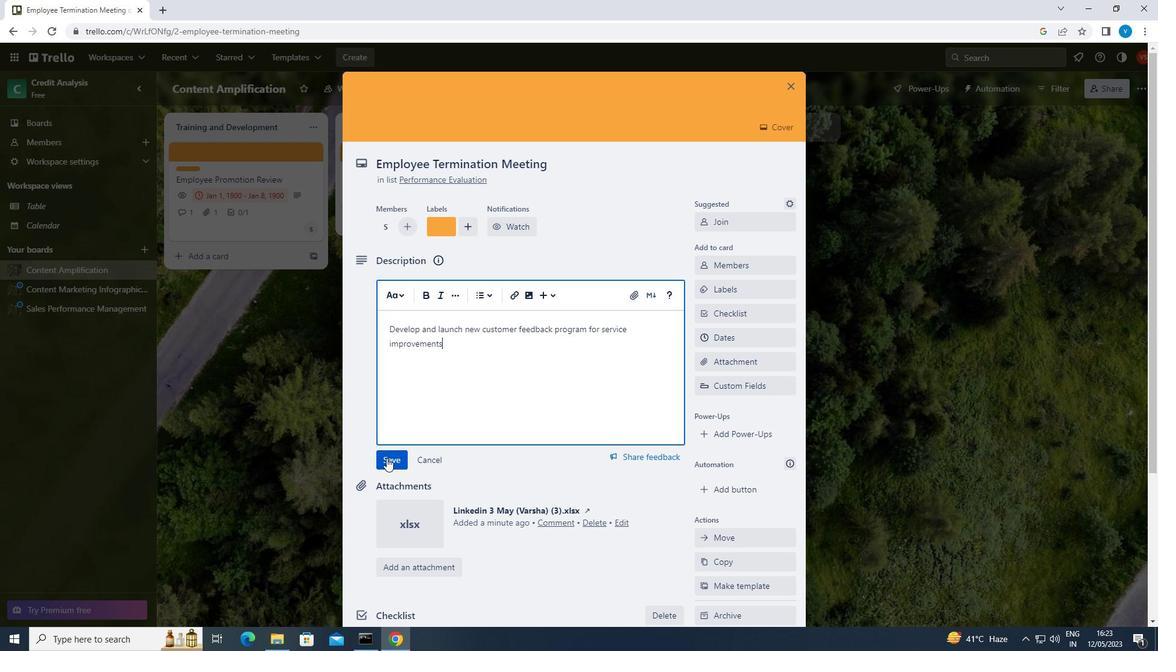 
Action: Mouse pressed left at (386, 458)
Screenshot: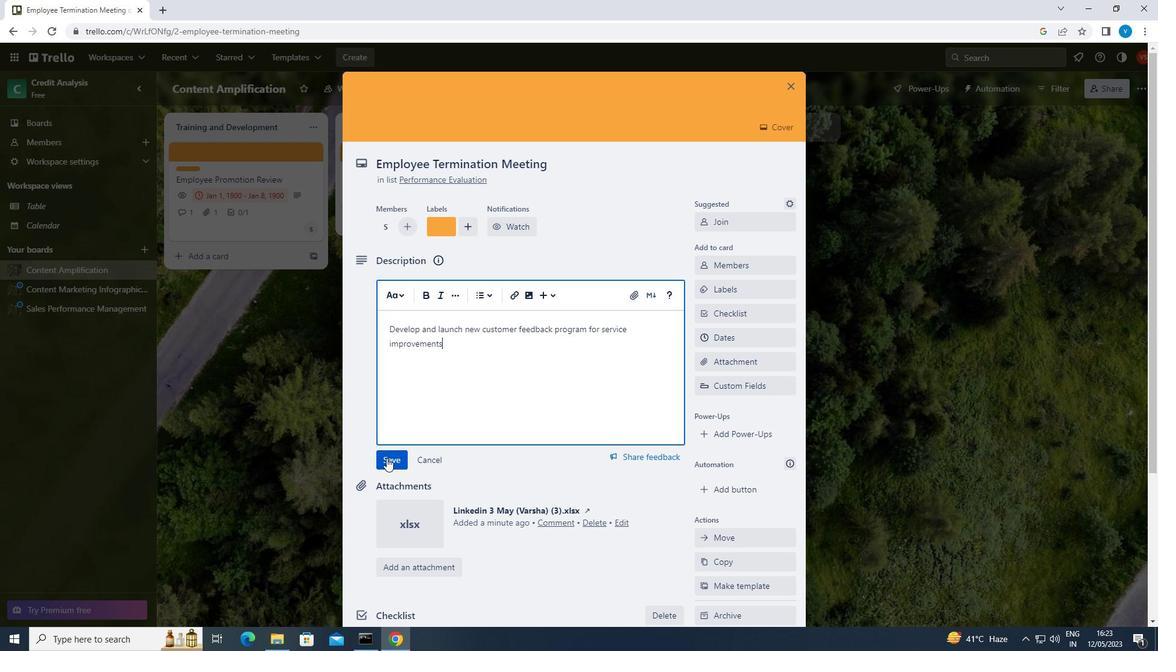 
Action: Mouse moved to (426, 579)
Screenshot: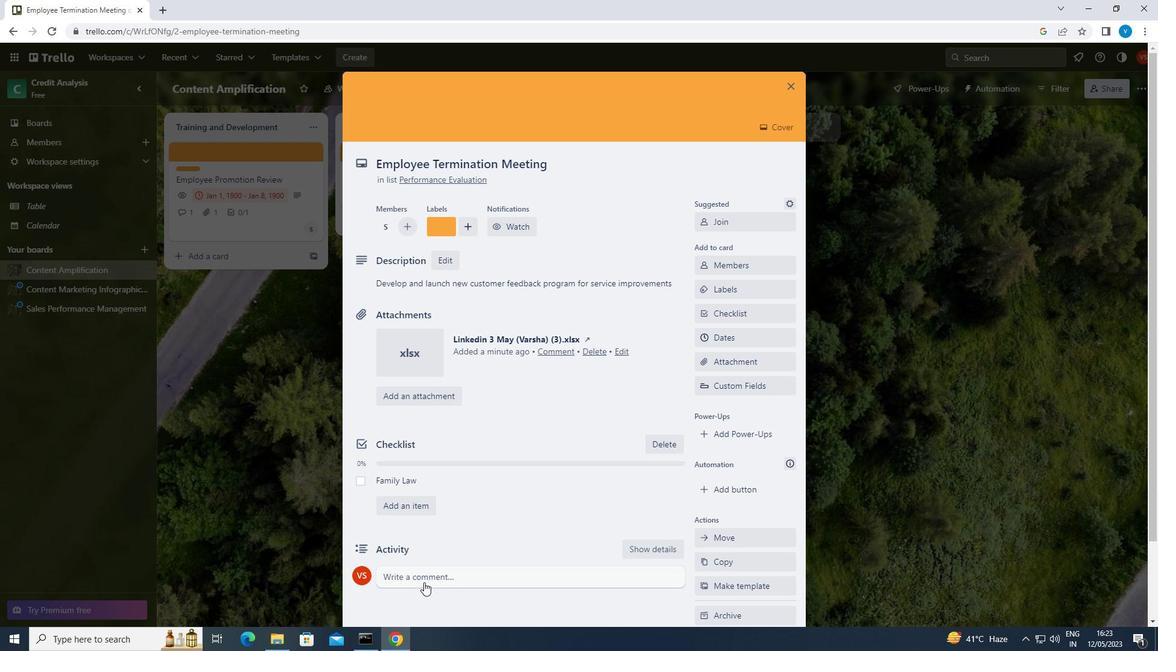 
Action: Mouse pressed left at (426, 579)
Screenshot: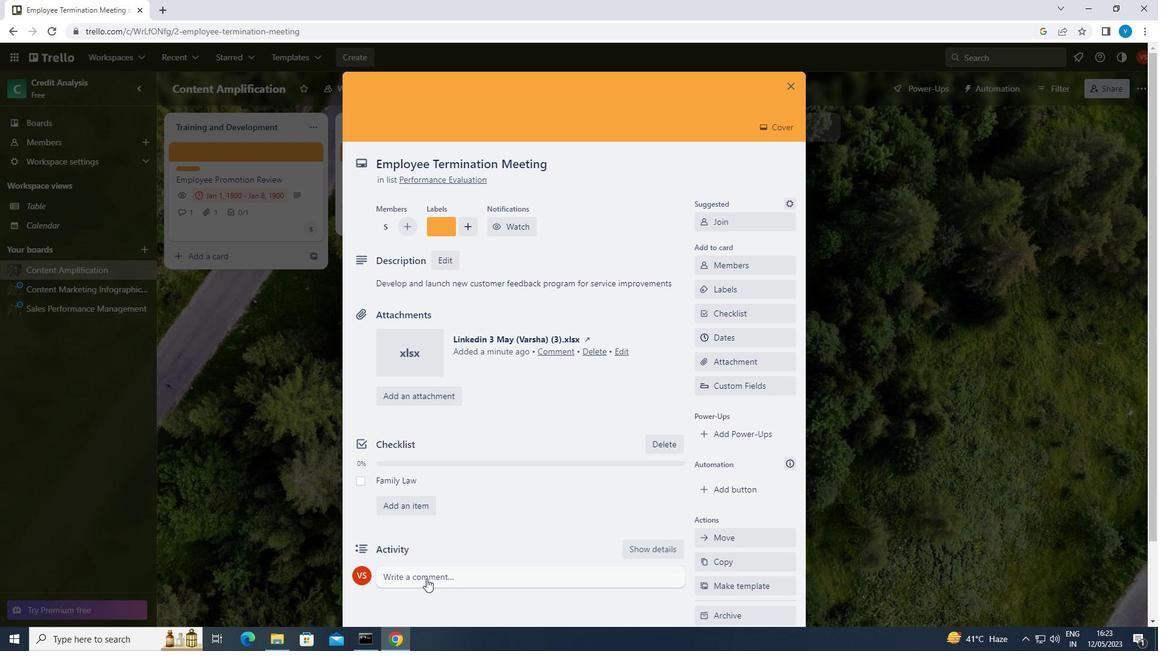 
Action: Mouse moved to (427, 576)
Screenshot: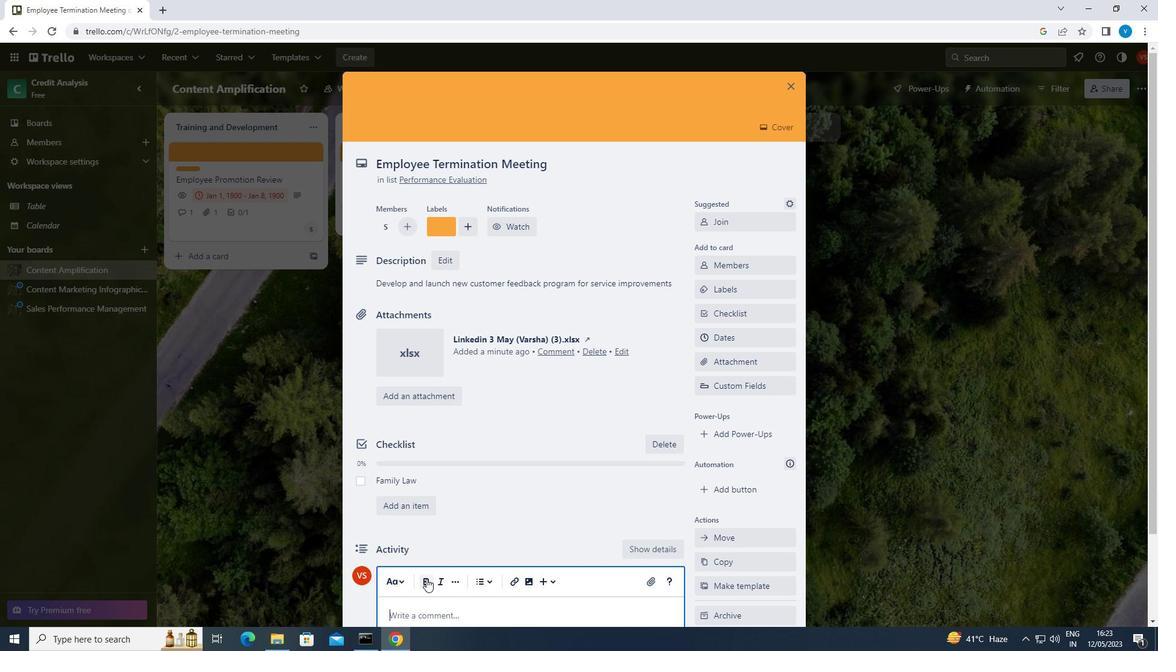 
Action: Key pressed <Key.shift>WE<Key.space>SHOULD<Key.space>APPROACH<Key.space>THIS<Key.space>TASK<Key.space>WITH<Key.space>A<Key.space>SENSE<Key.space>OF<Key.space>HUMILITY,<Key.space>RECOGNIZING<Key.space>THAT<Key.space>THERE<Key.space>IS<Key.space>ALWAYS<Key.space>MORE<Key.space>TO<Key.space>LEARN<Key.space>AND<Key.space>IMPROVE<Key.space>UPON.
Screenshot: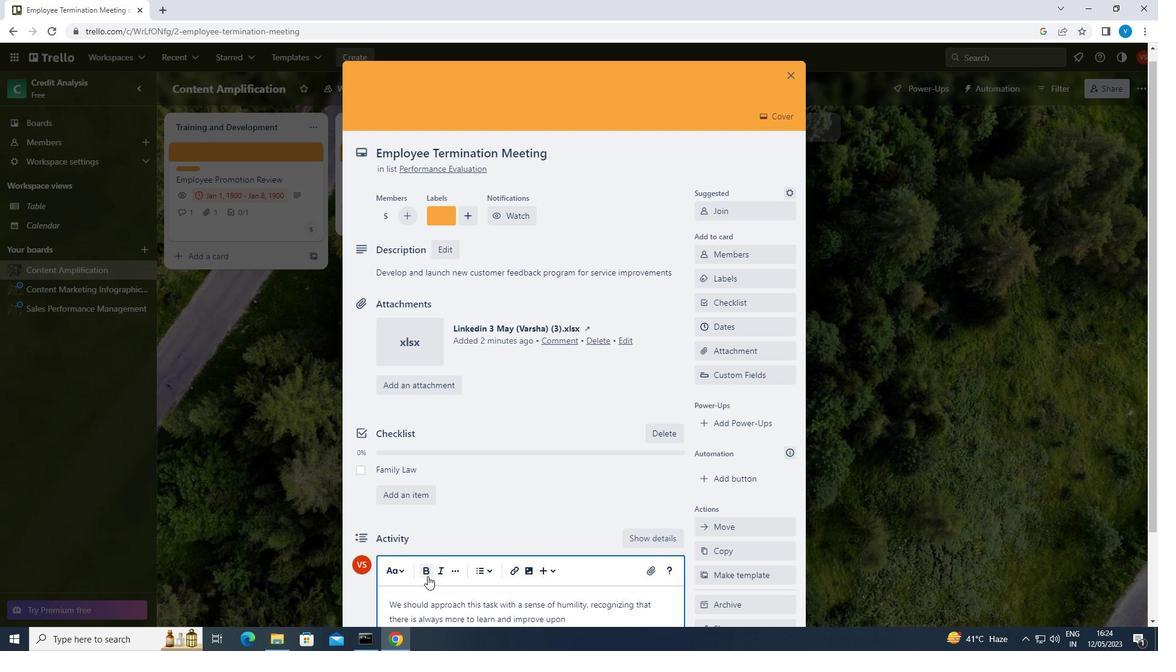 
Action: Mouse moved to (504, 570)
Screenshot: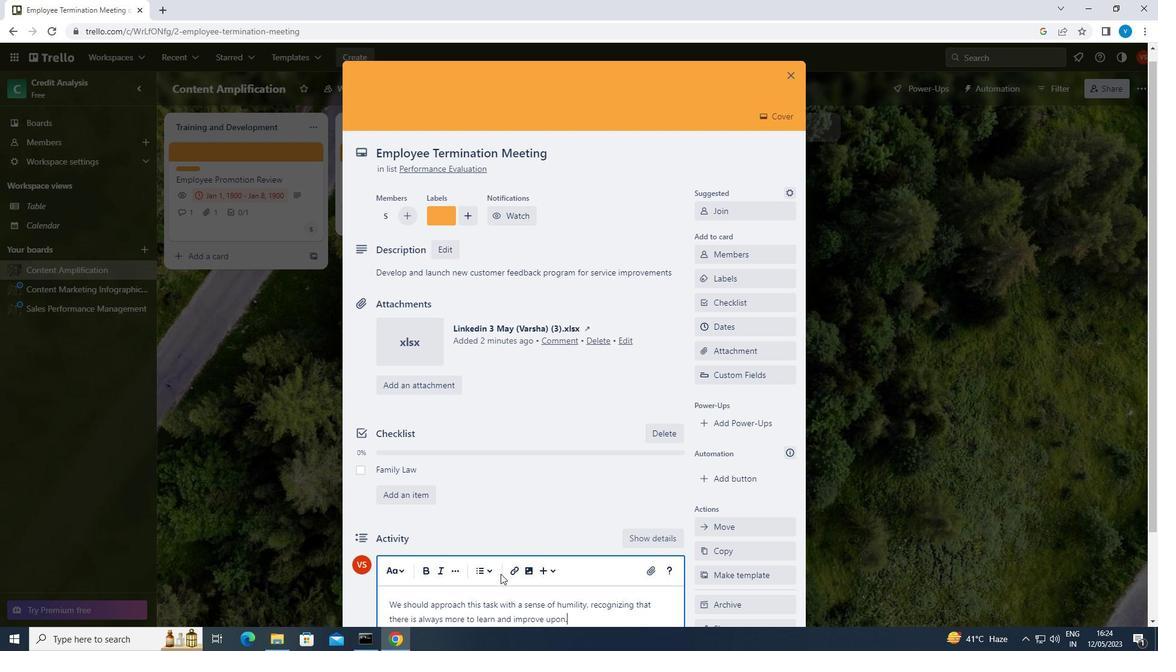 
Action: Mouse scrolled (504, 569) with delta (0, 0)
Screenshot: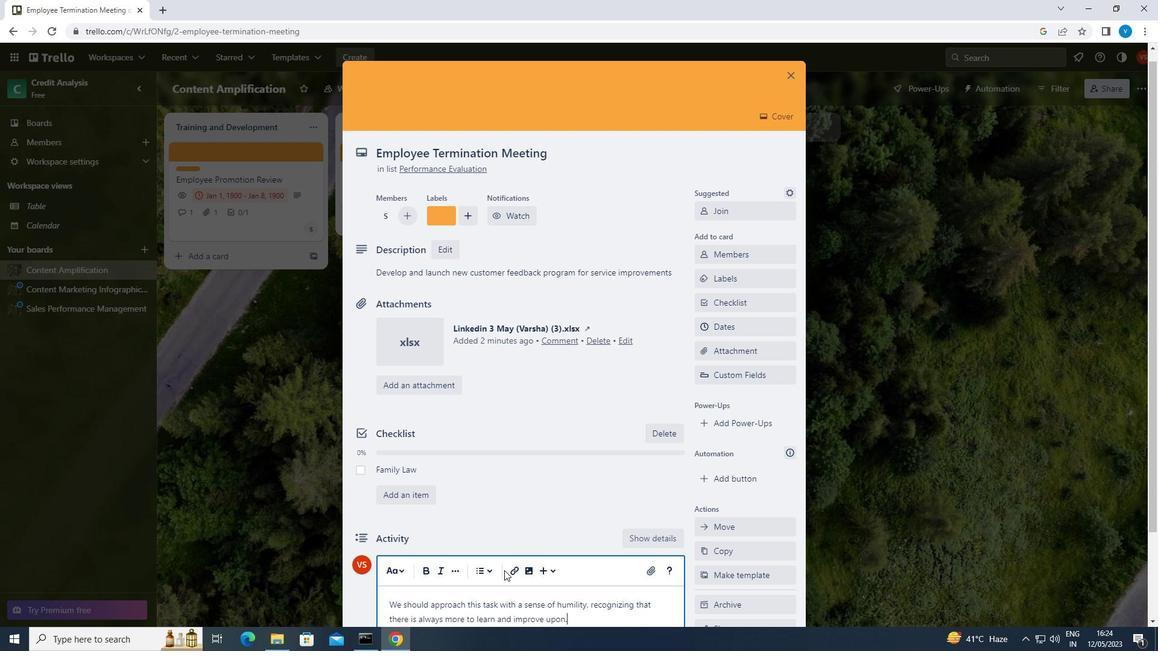 
Action: Mouse scrolled (504, 569) with delta (0, 0)
Screenshot: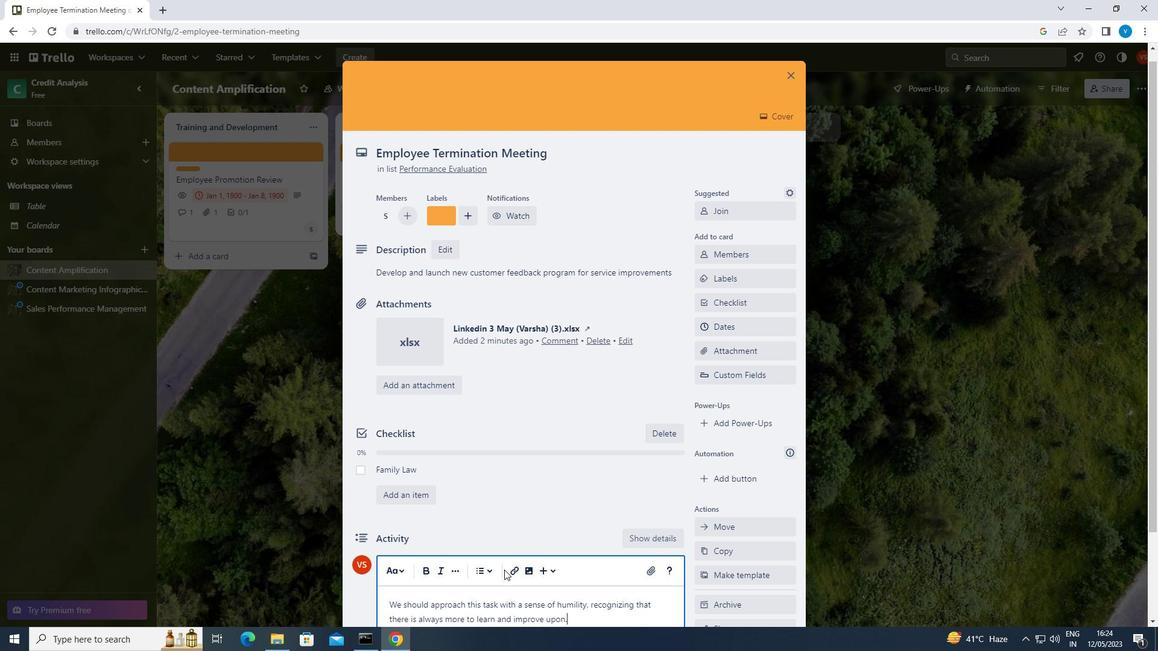 
Action: Mouse scrolled (504, 569) with delta (0, 0)
Screenshot: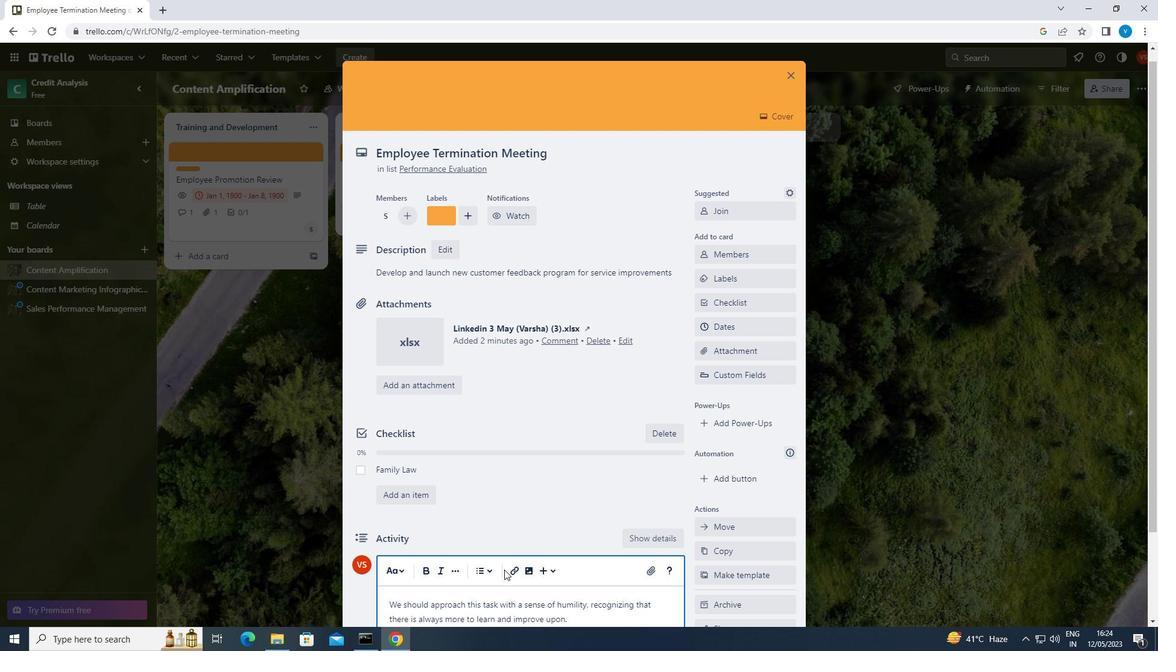 
Action: Mouse moved to (402, 551)
Screenshot: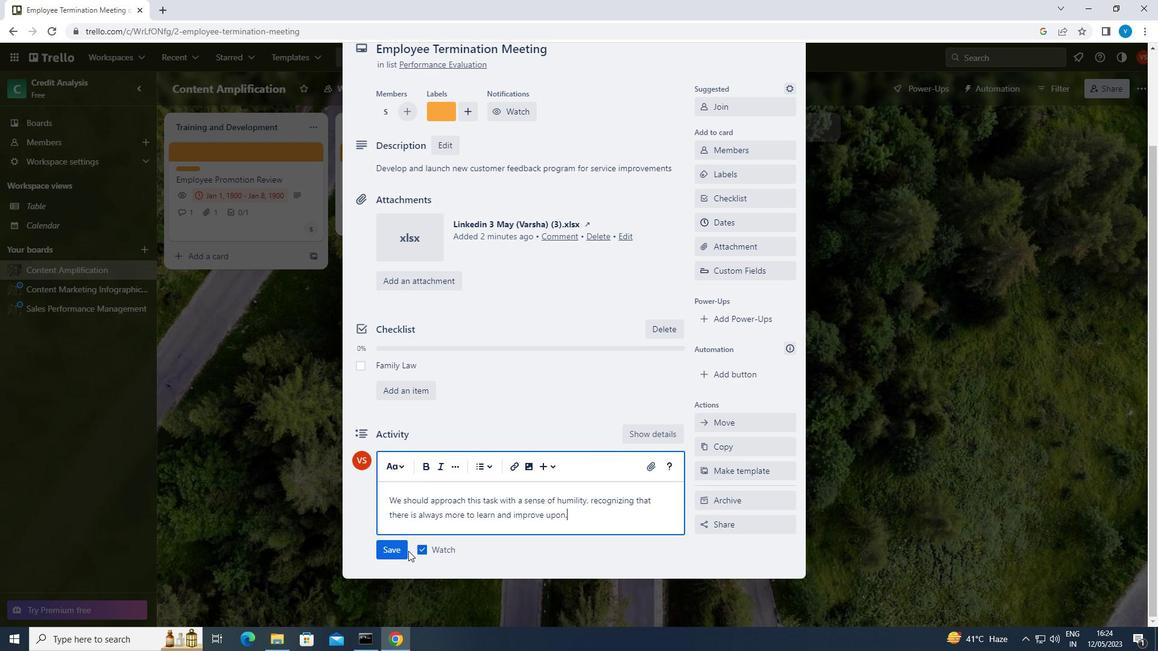 
Action: Mouse pressed left at (402, 551)
Screenshot: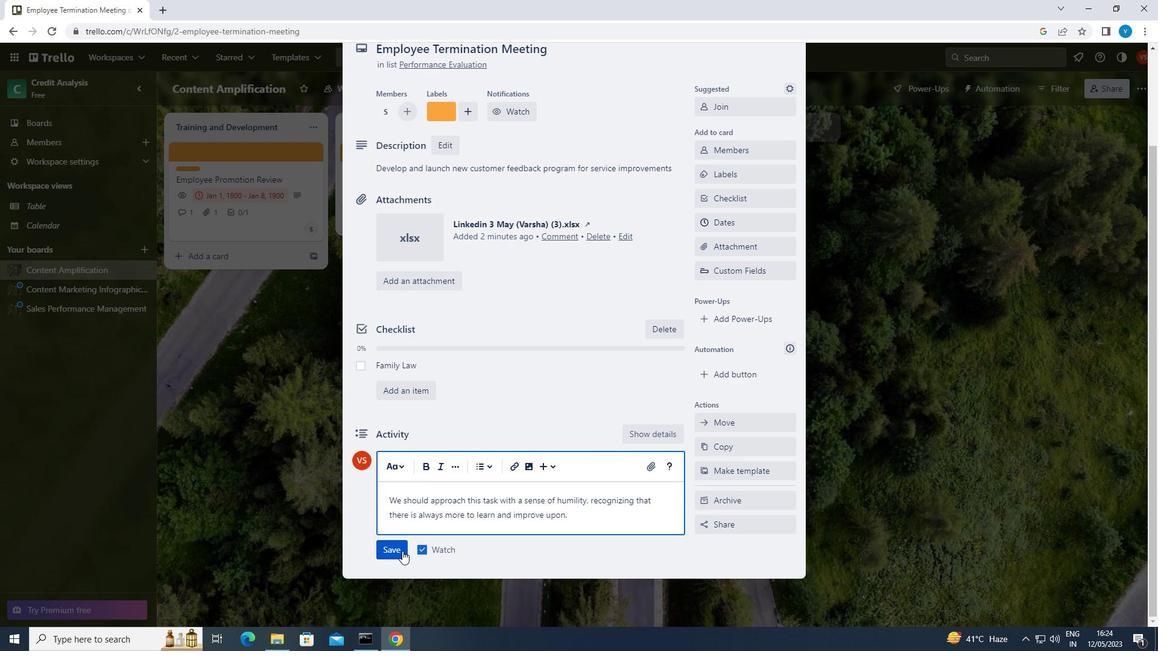
Action: Mouse moved to (728, 231)
Screenshot: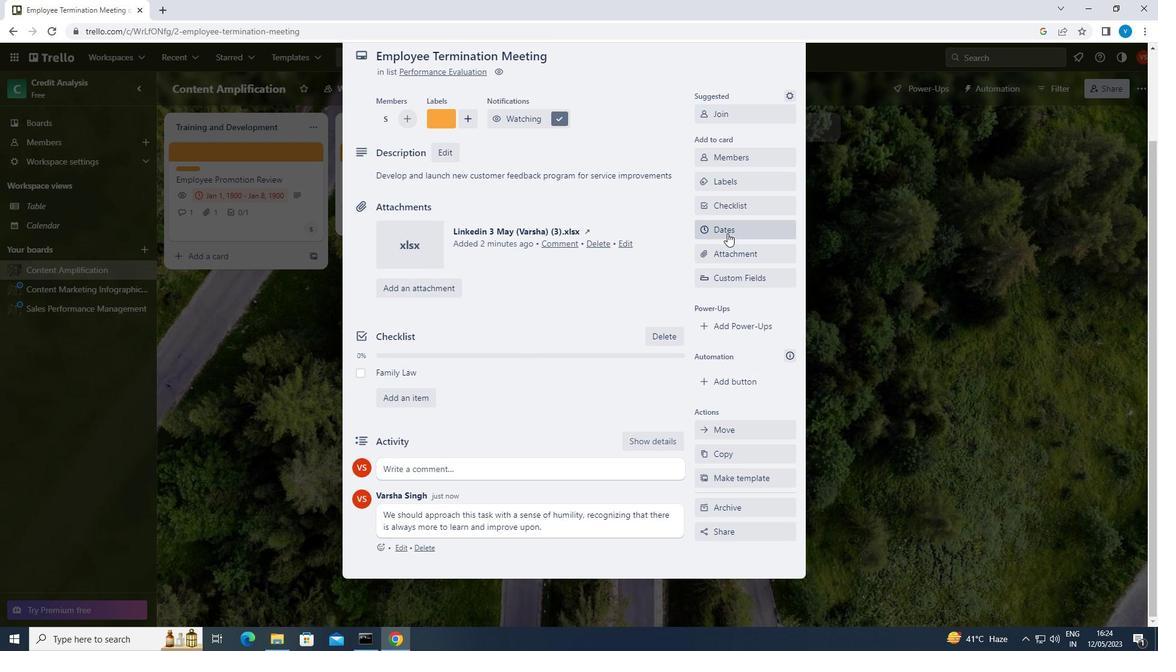 
Action: Mouse pressed left at (728, 231)
Screenshot: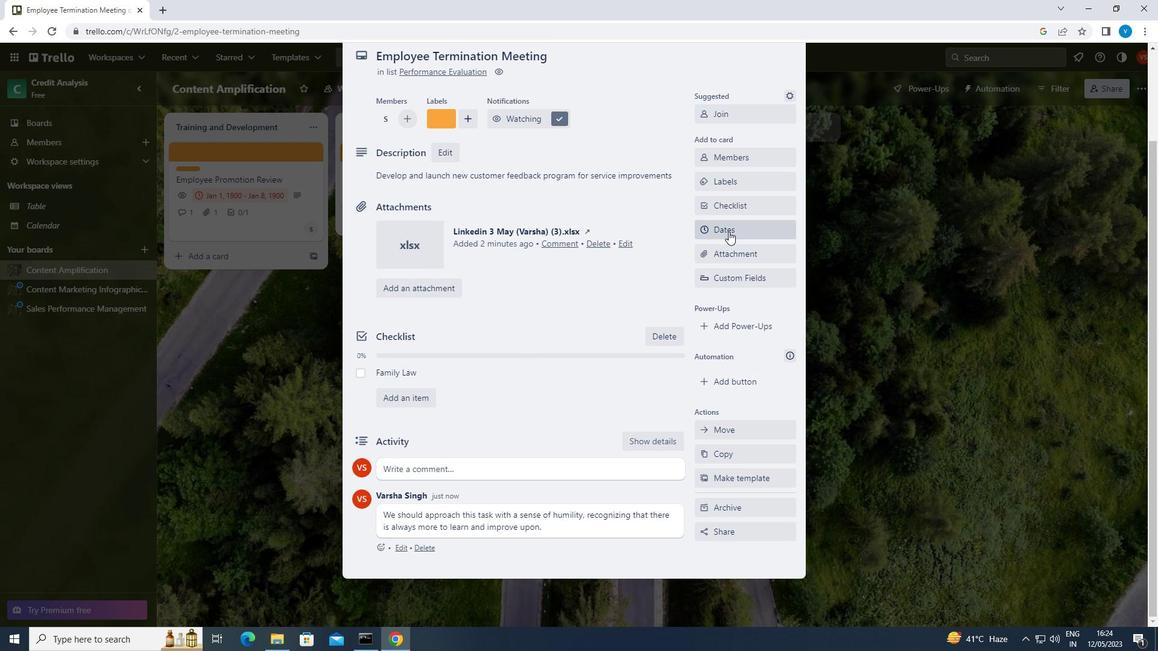 
Action: Mouse moved to (705, 308)
Screenshot: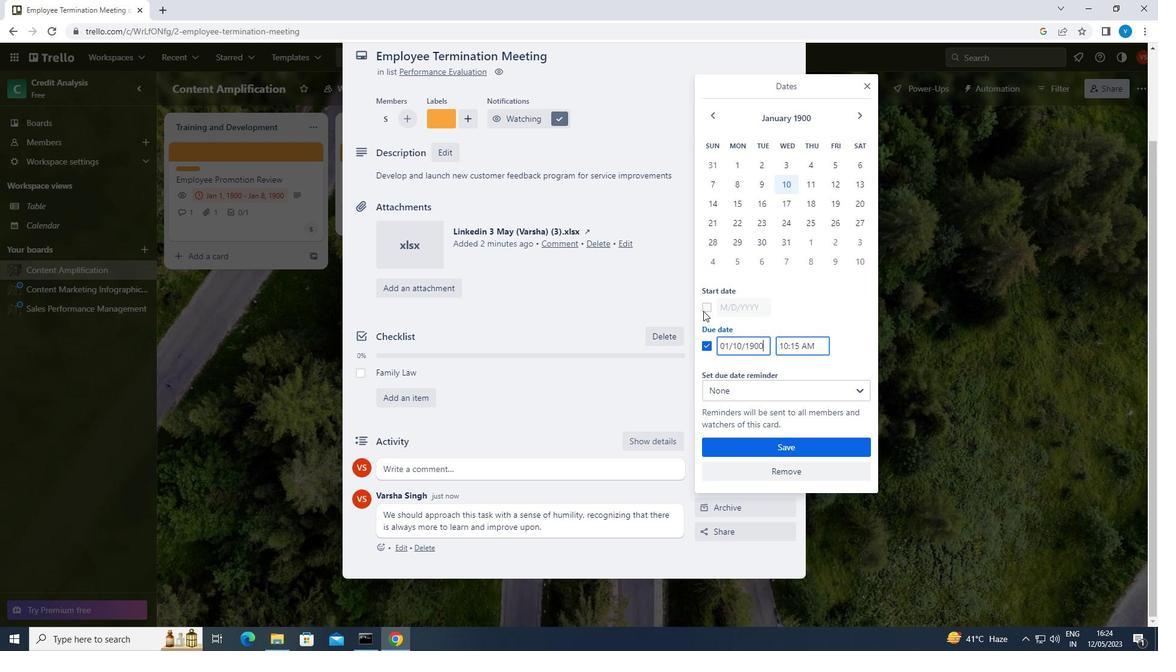 
Action: Mouse pressed left at (705, 308)
Screenshot: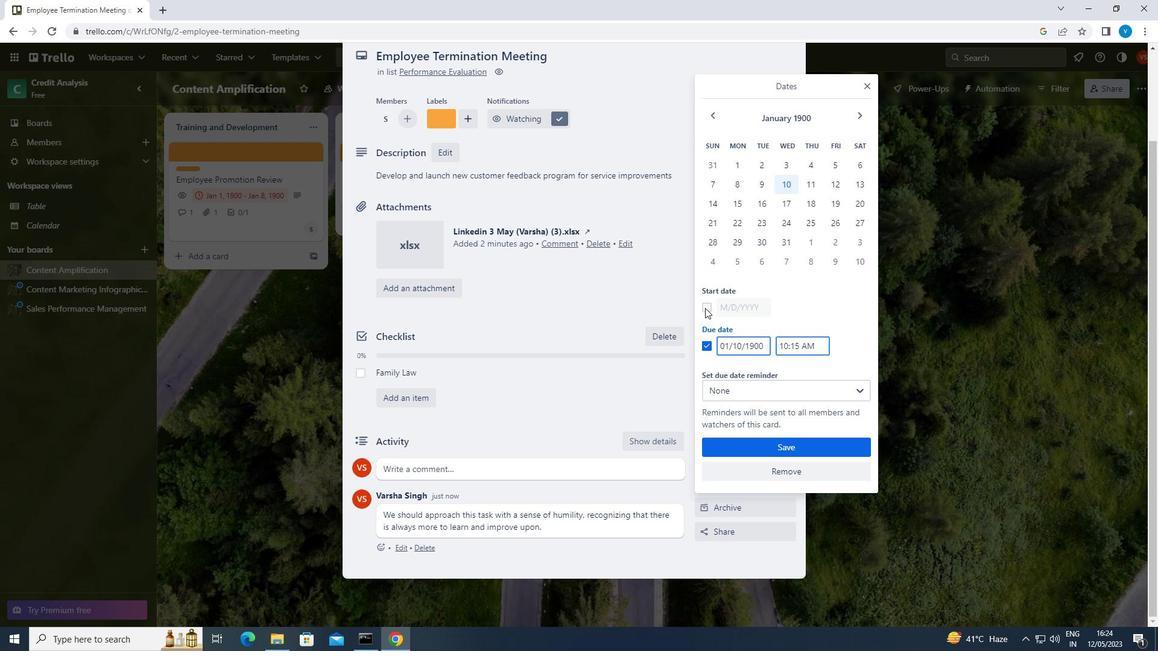 
Action: Mouse moved to (766, 307)
Screenshot: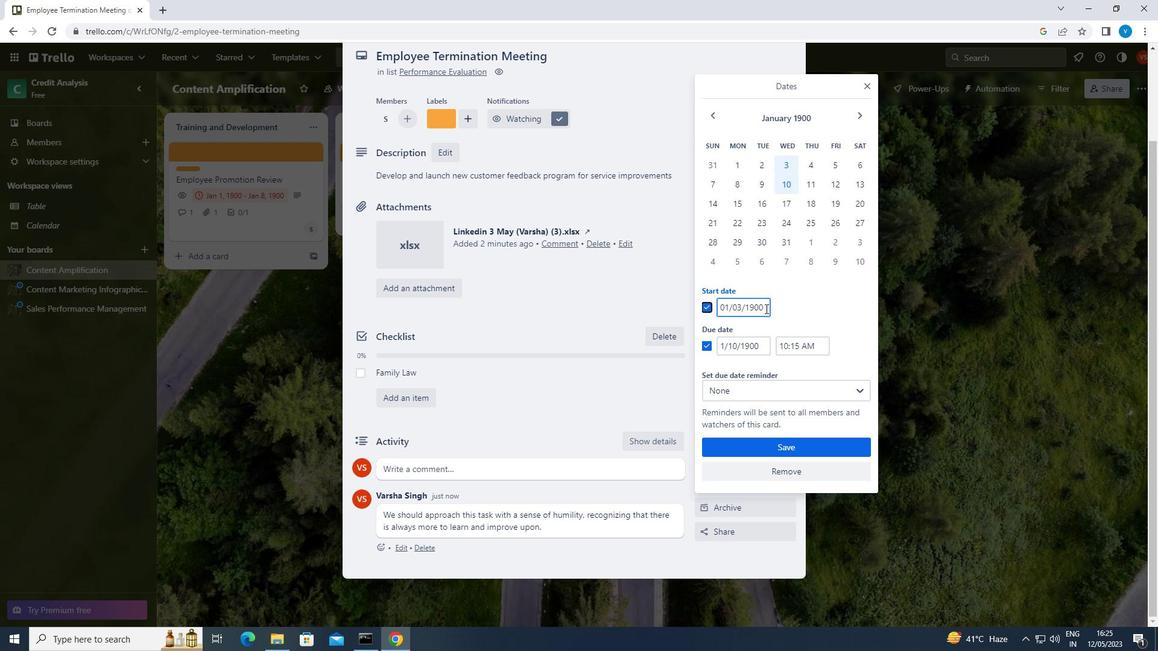 
Action: Mouse pressed left at (766, 307)
Screenshot: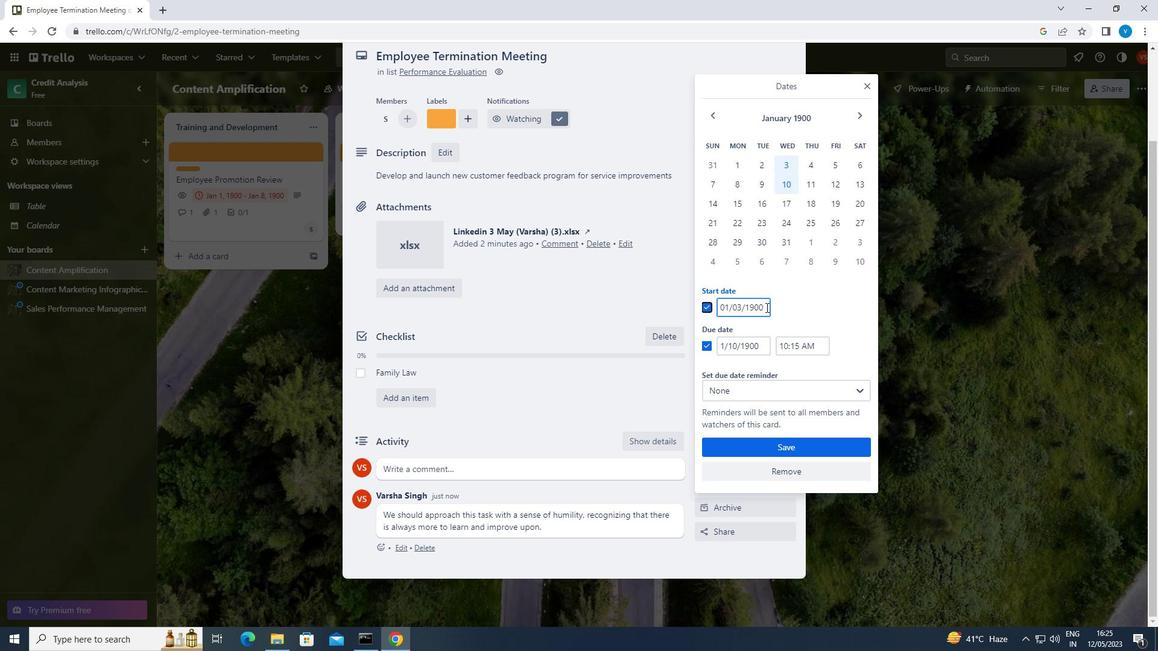 
Action: Key pressed <Key.backspace><Key.backspace><Key.backspace><Key.backspace><Key.backspace><Key.backspace><Key.backspace><Key.backspace><Key.backspace><Key.backspace><Key.backspace><Key.backspace><Key.backspace><Key.backspace>01/04/1900
Screenshot: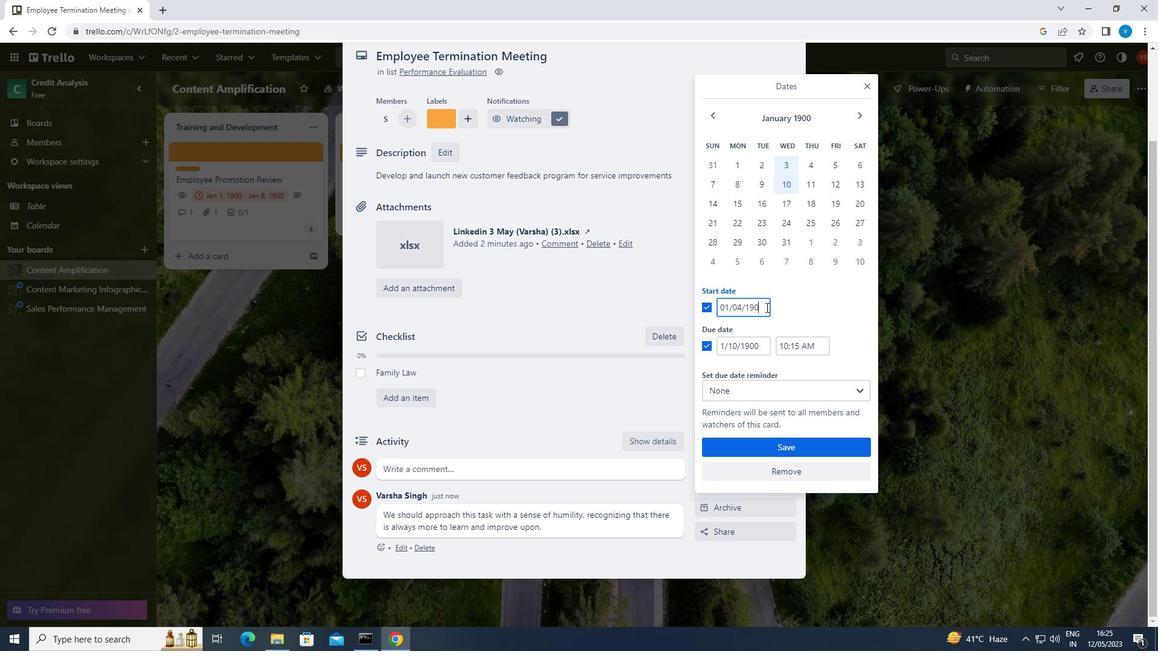 
Action: Mouse moved to (760, 342)
Screenshot: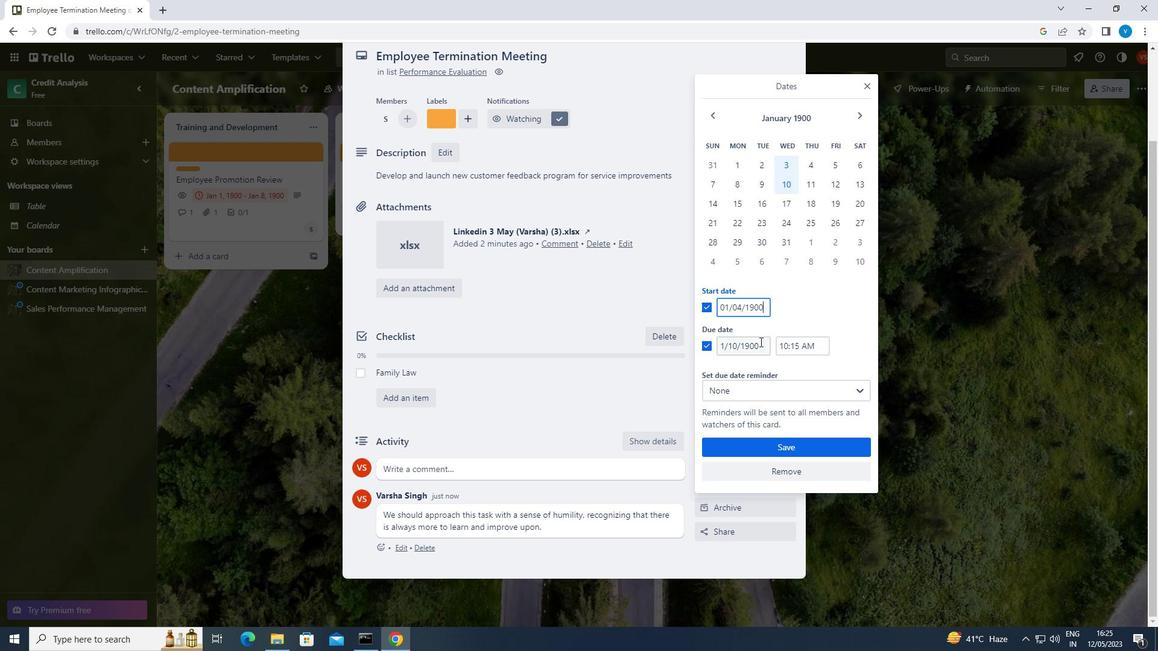 
Action: Mouse pressed left at (760, 342)
Screenshot: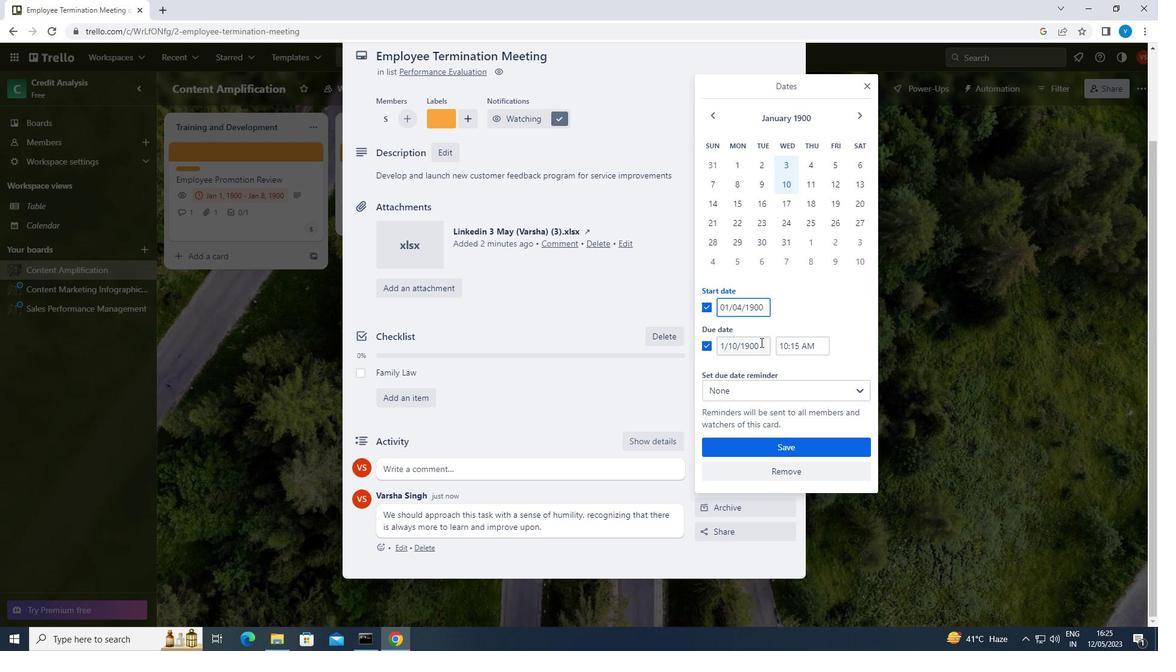 
Action: Key pressed <Key.backspace><Key.backspace><Key.backspace><Key.backspace><Key.backspace><Key.backspace><Key.backspace><Key.backspace><Key.backspace><Key.backspace><Key.backspace><Key.backspace><Key.backspace><Key.backspace><Key.backspace><Key.backspace><Key.backspace>01/11/1900
Screenshot: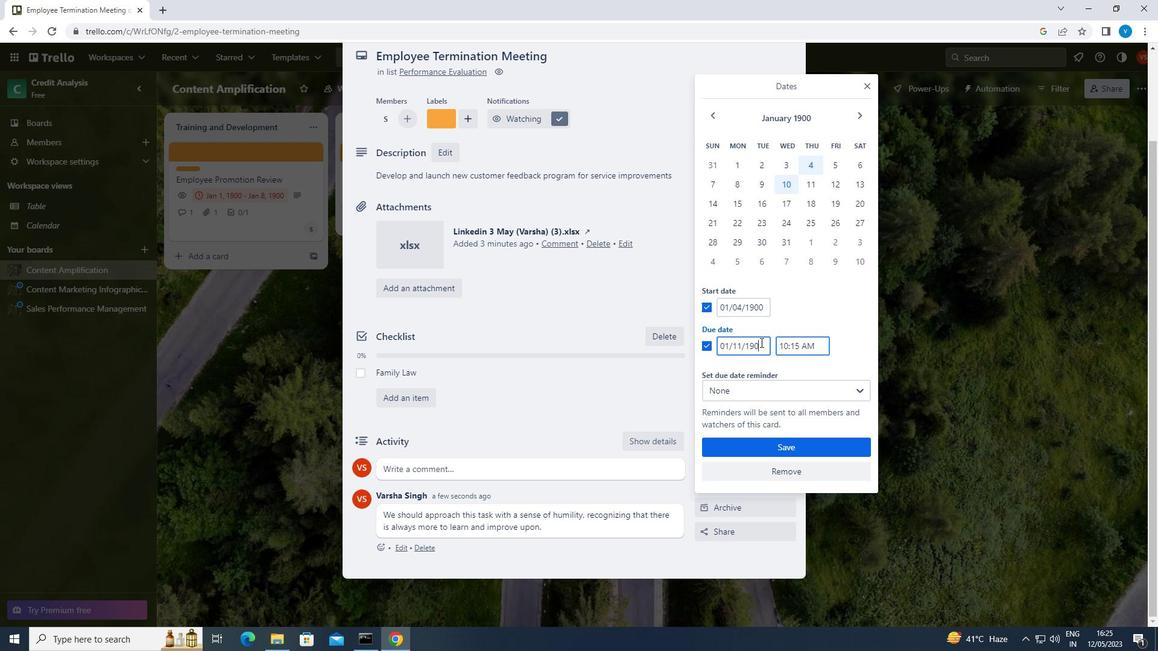 
Action: Mouse moved to (809, 444)
Screenshot: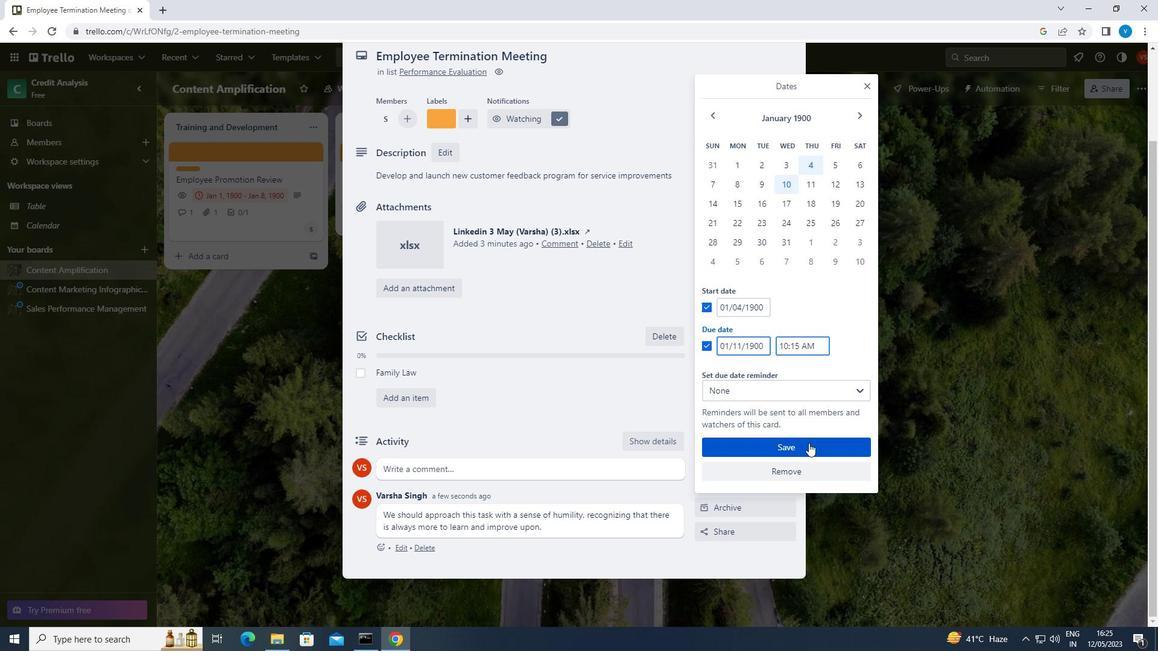 
Action: Mouse pressed left at (809, 444)
Screenshot: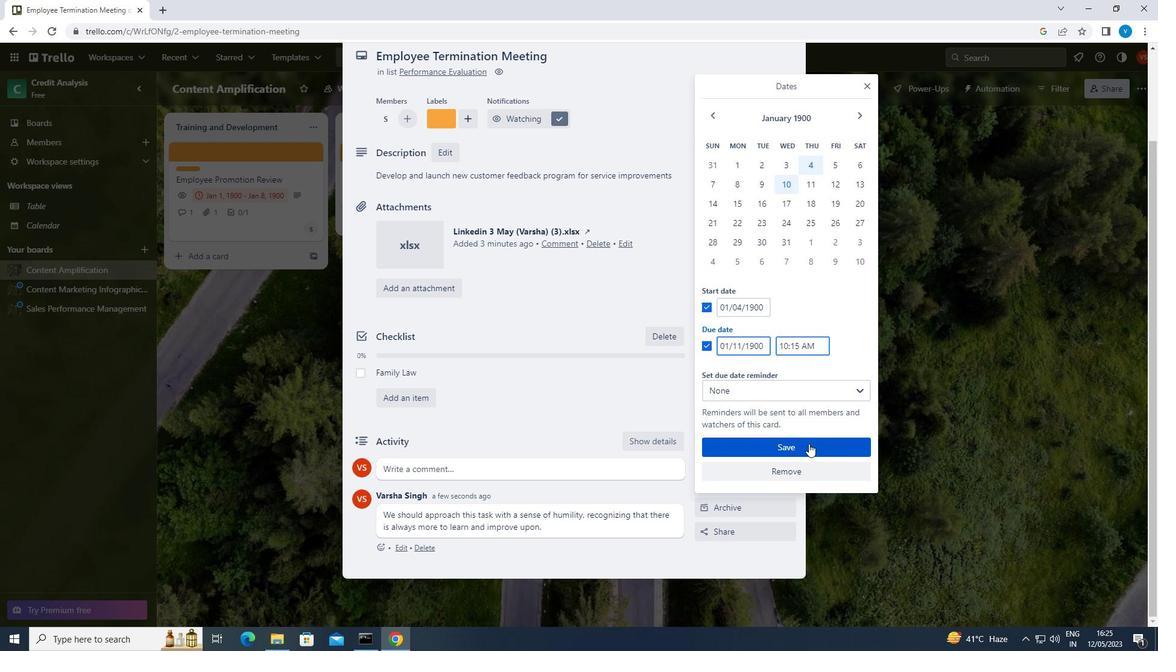 
